 Task: Research Airbnb properties in Navahrudak, Belarus from 3rd December, 2023 to 17th December, 2023 for 3 adults, 1 child.3 bedrooms having 4 beds and 2 bathrooms. Property type can be house. Amenities needed are: washing machine. Booking option can be shelf check-in. Look for 4 properties as per requirement.
Action: Mouse moved to (347, 133)
Screenshot: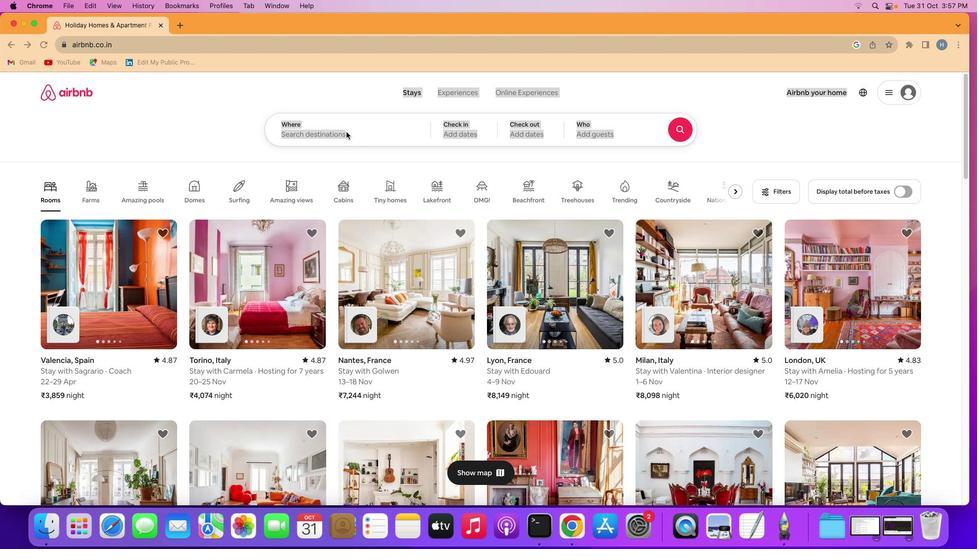 
Action: Mouse pressed left at (347, 133)
Screenshot: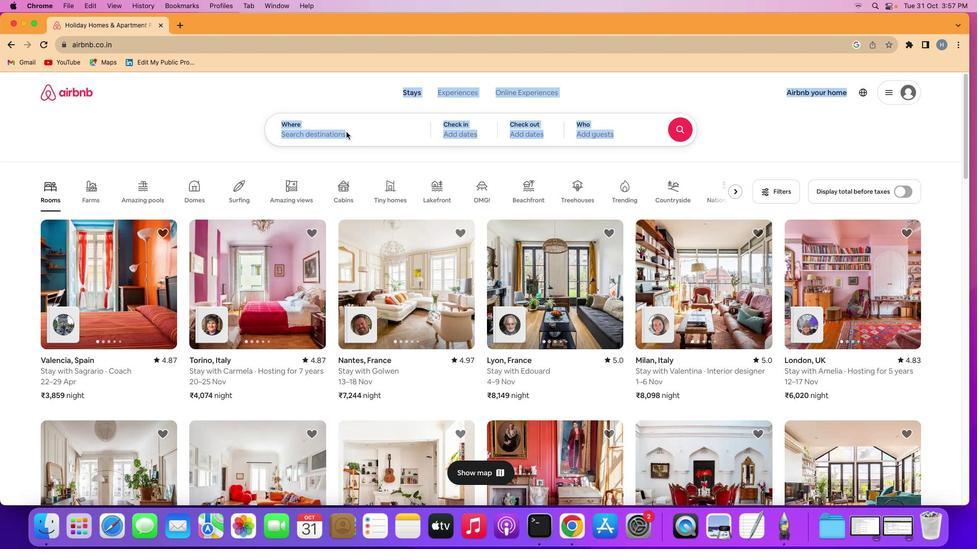 
Action: Mouse pressed left at (347, 133)
Screenshot: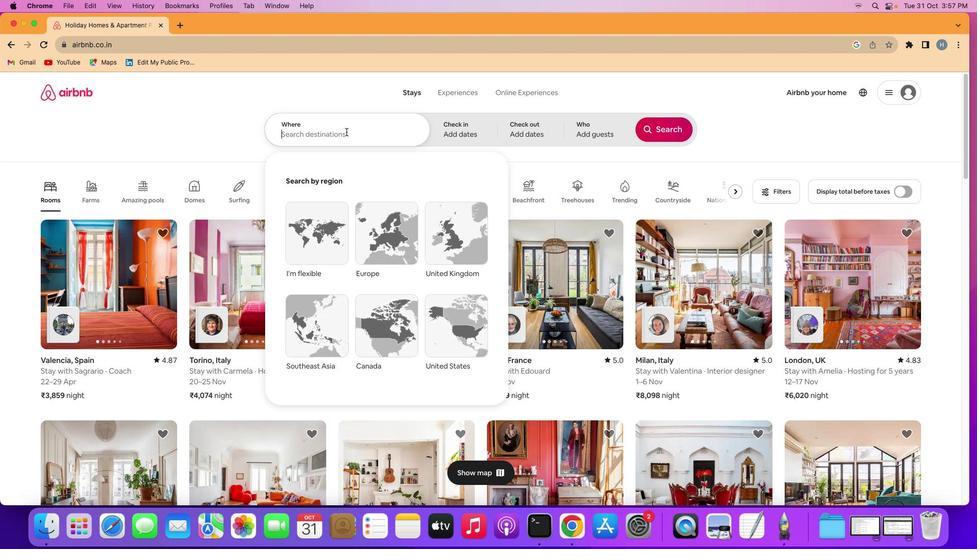 
Action: Key pressed Key.shift'N''a''v''a''h''r''u''d''a''k'','Key.spaceKey.shift'B''e''l''a''r''u''s'
Screenshot: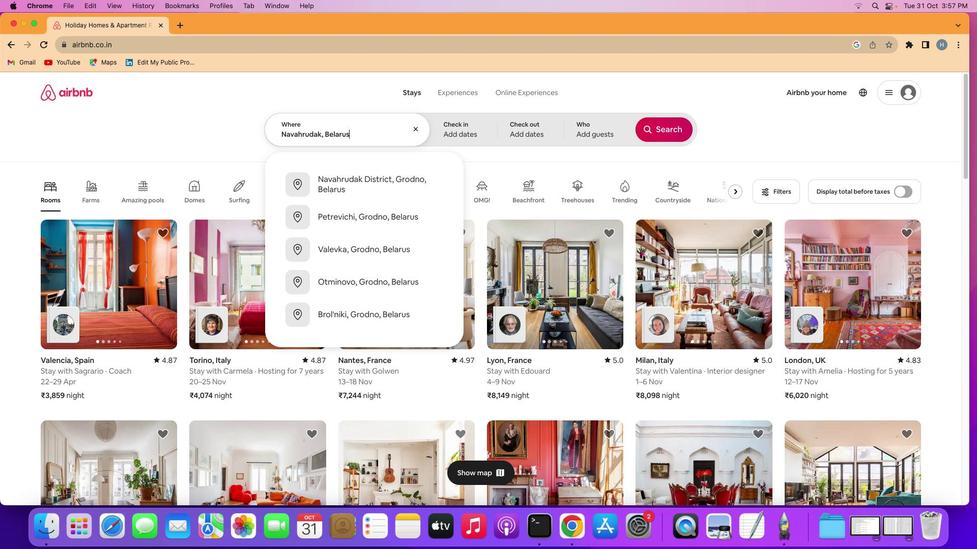 
Action: Mouse moved to (475, 123)
Screenshot: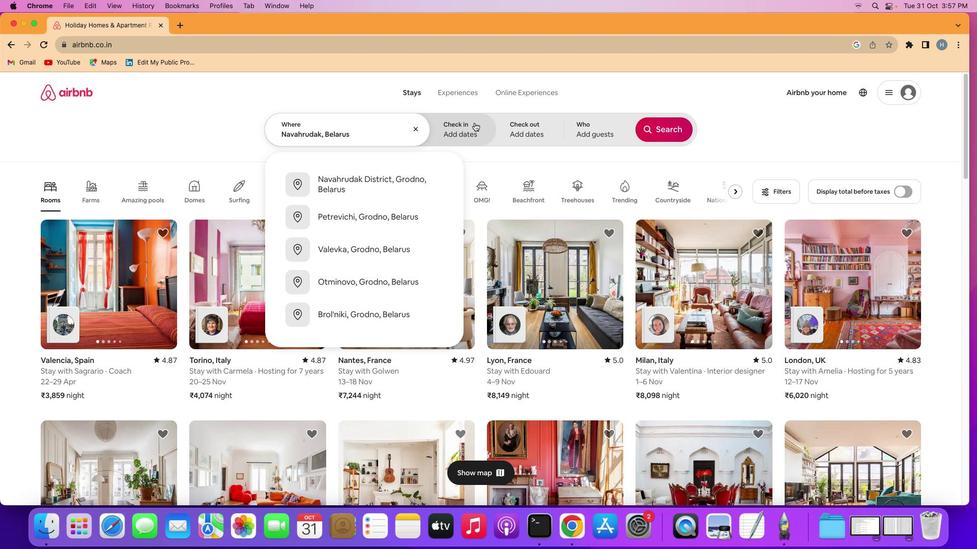
Action: Mouse pressed left at (475, 123)
Screenshot: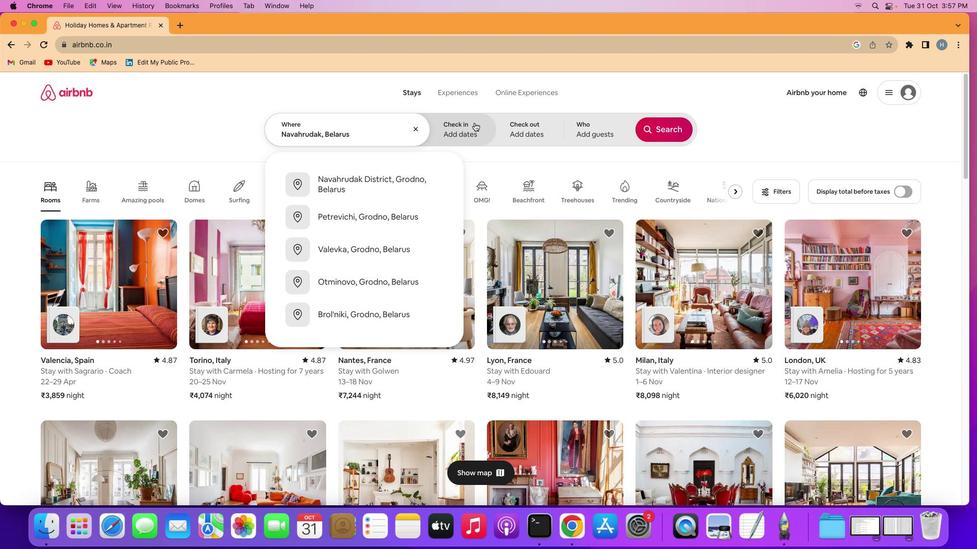 
Action: Mouse moved to (665, 210)
Screenshot: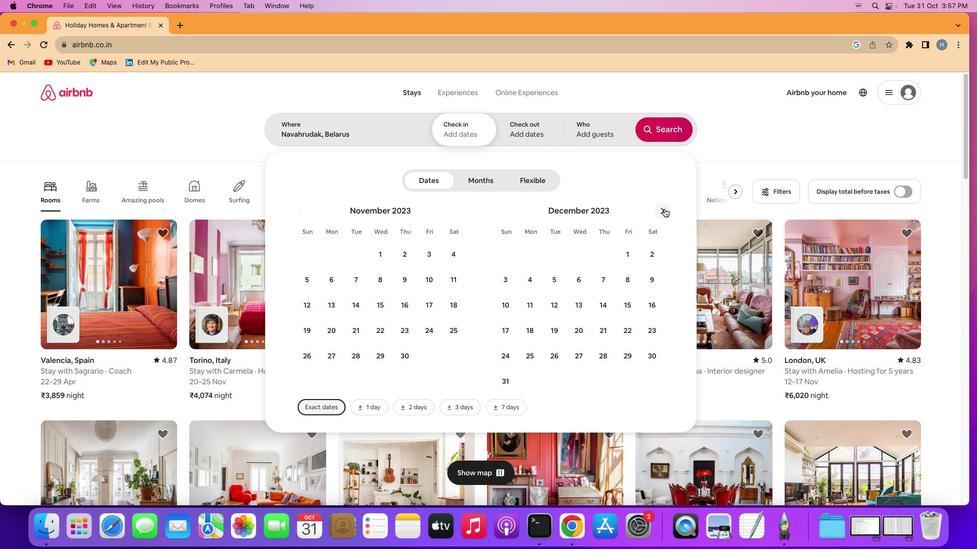 
Action: Mouse pressed left at (665, 210)
Screenshot: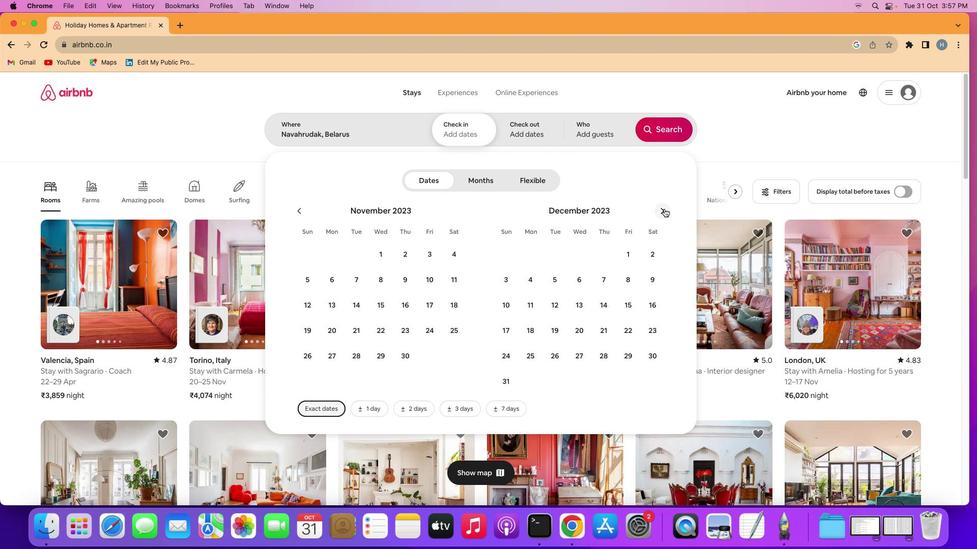 
Action: Mouse moved to (504, 283)
Screenshot: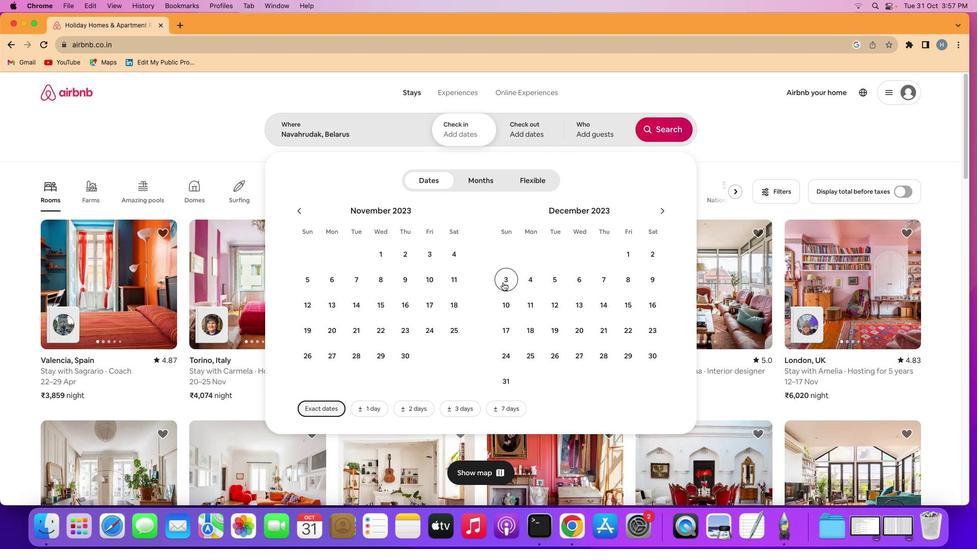 
Action: Mouse pressed left at (504, 283)
Screenshot: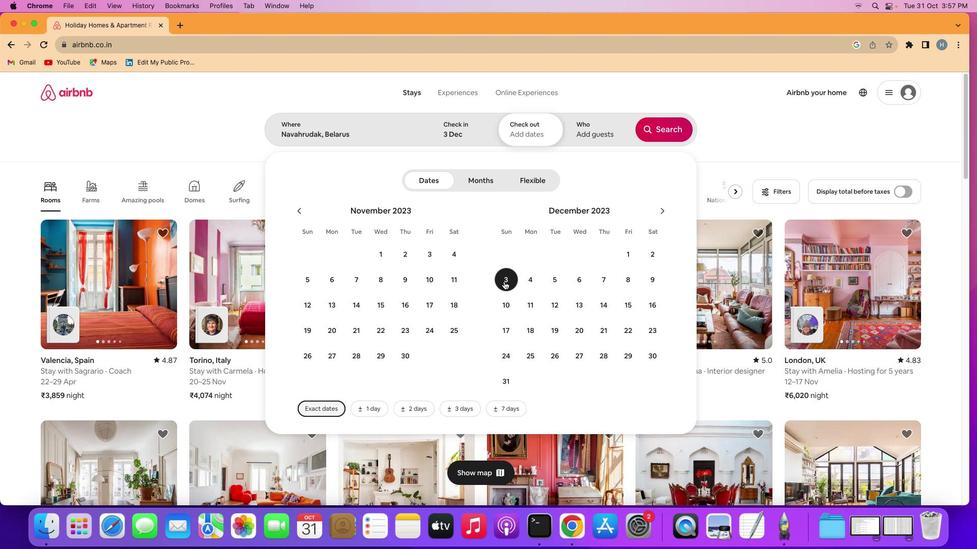 
Action: Mouse moved to (508, 328)
Screenshot: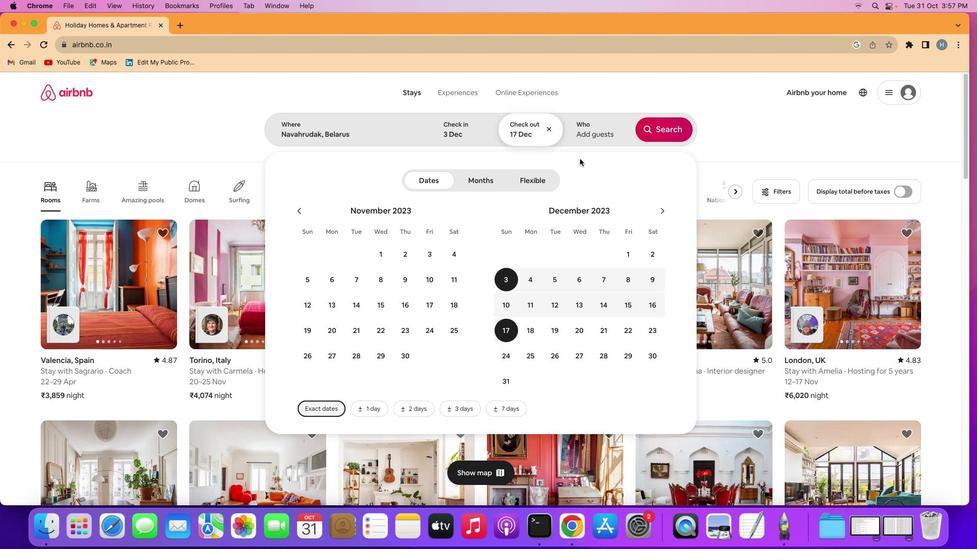 
Action: Mouse pressed left at (508, 328)
Screenshot: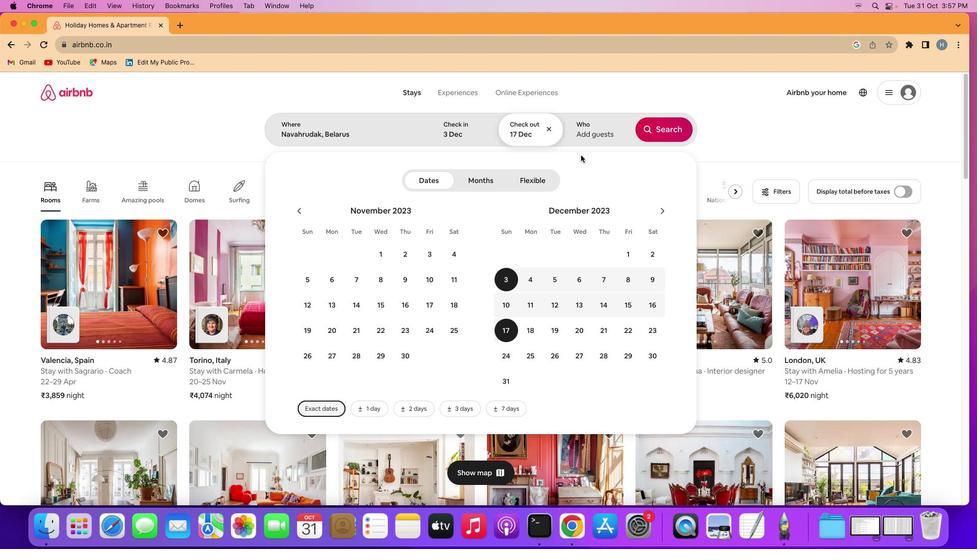 
Action: Mouse moved to (594, 131)
Screenshot: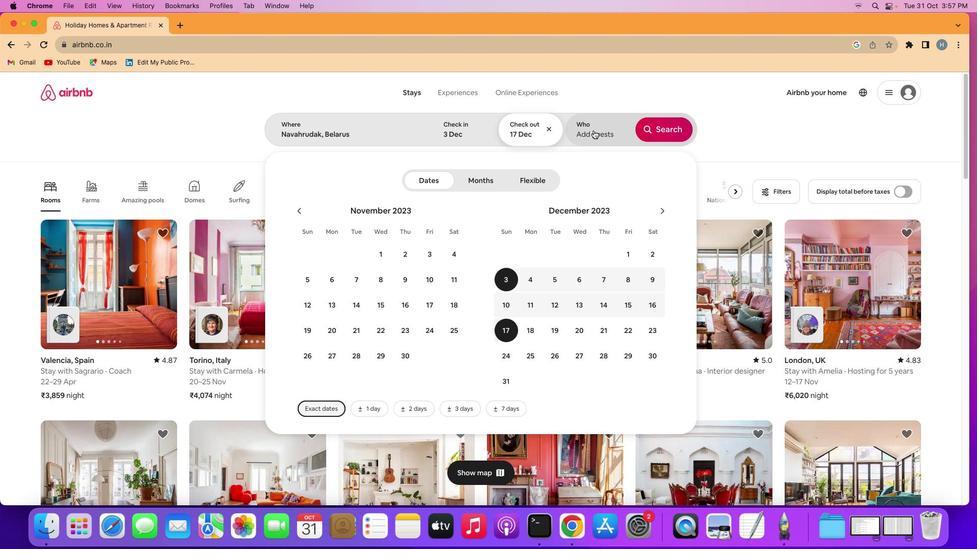 
Action: Mouse pressed left at (594, 131)
Screenshot: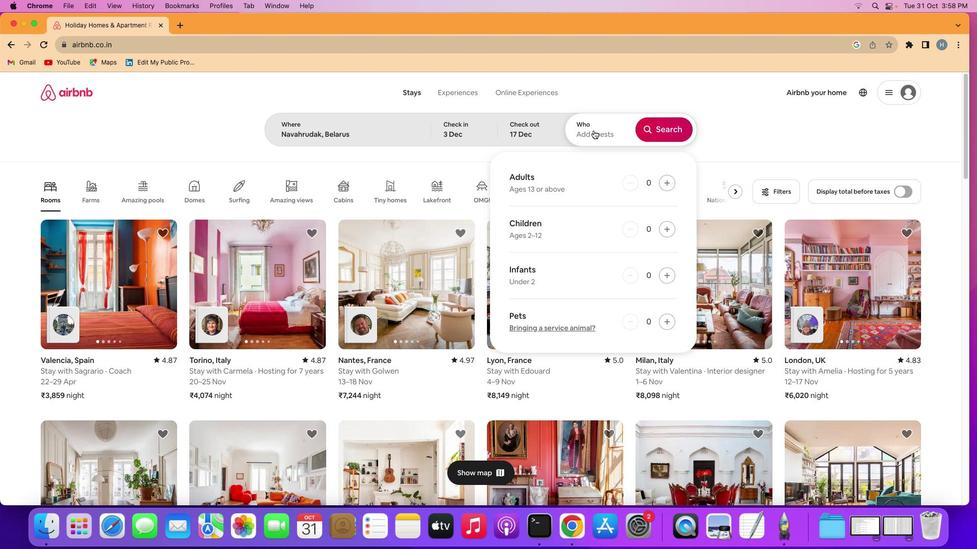 
Action: Mouse moved to (672, 187)
Screenshot: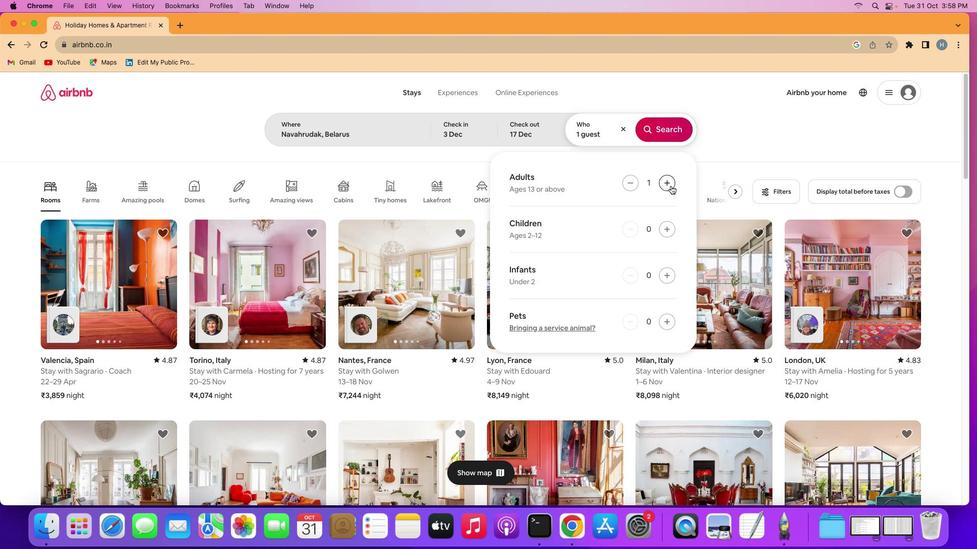 
Action: Mouse pressed left at (672, 187)
Screenshot: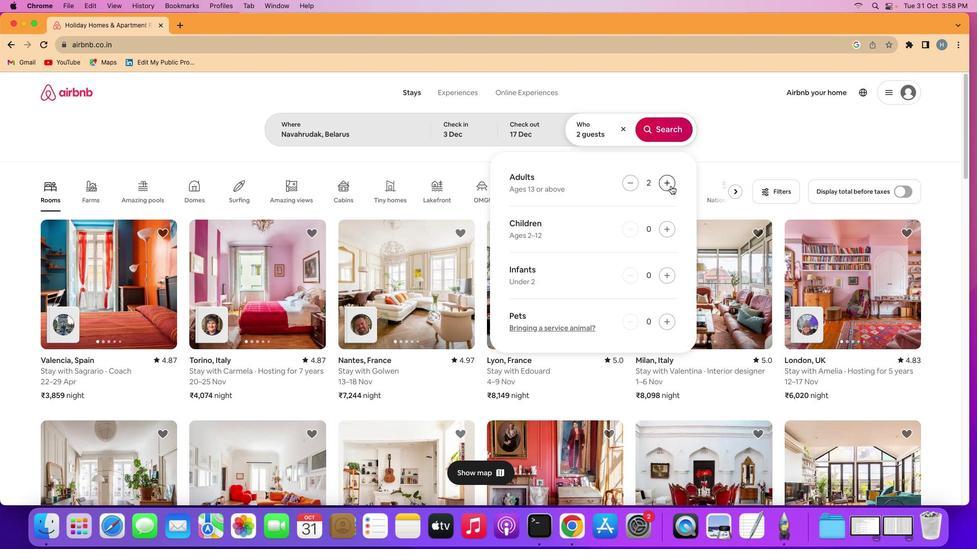 
Action: Mouse pressed left at (672, 187)
Screenshot: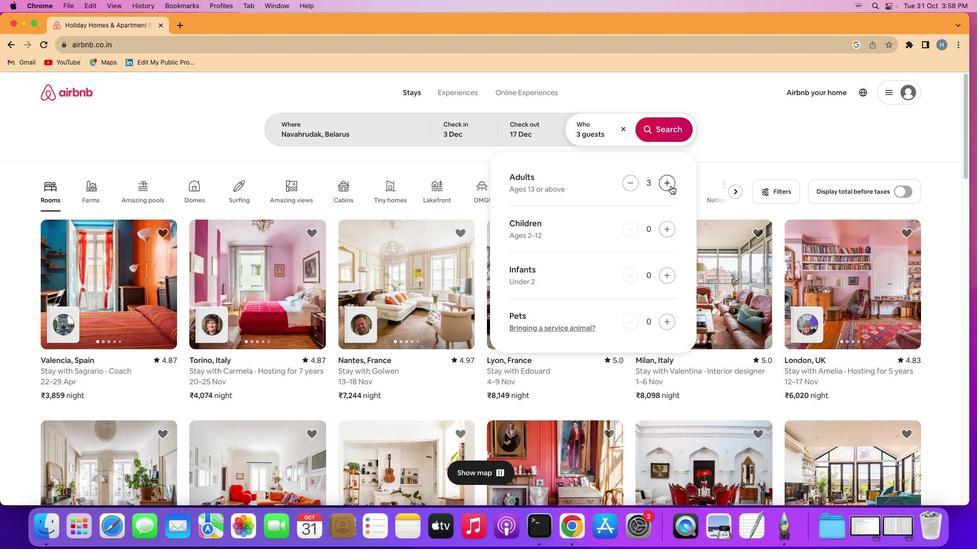 
Action: Mouse pressed left at (672, 187)
Screenshot: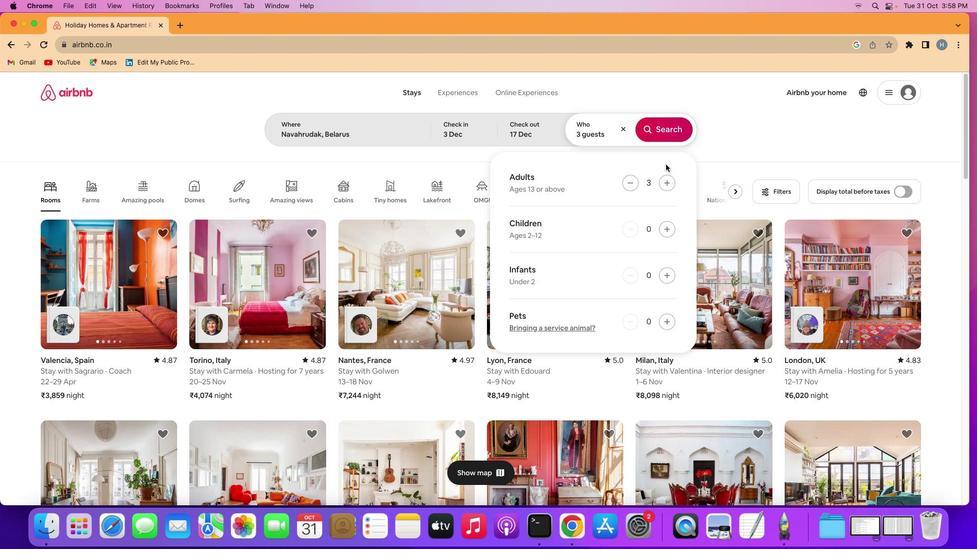 
Action: Mouse moved to (670, 219)
Screenshot: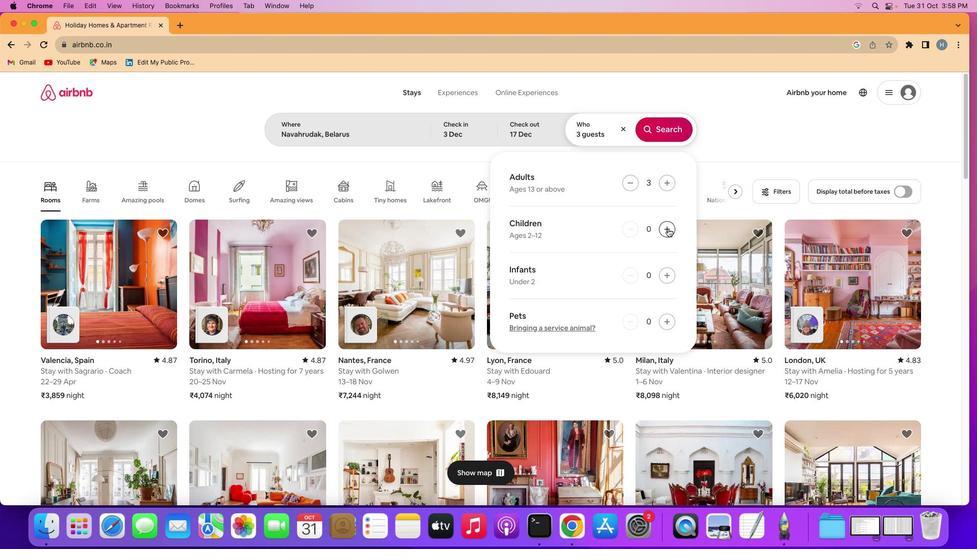 
Action: Mouse pressed left at (670, 219)
Screenshot: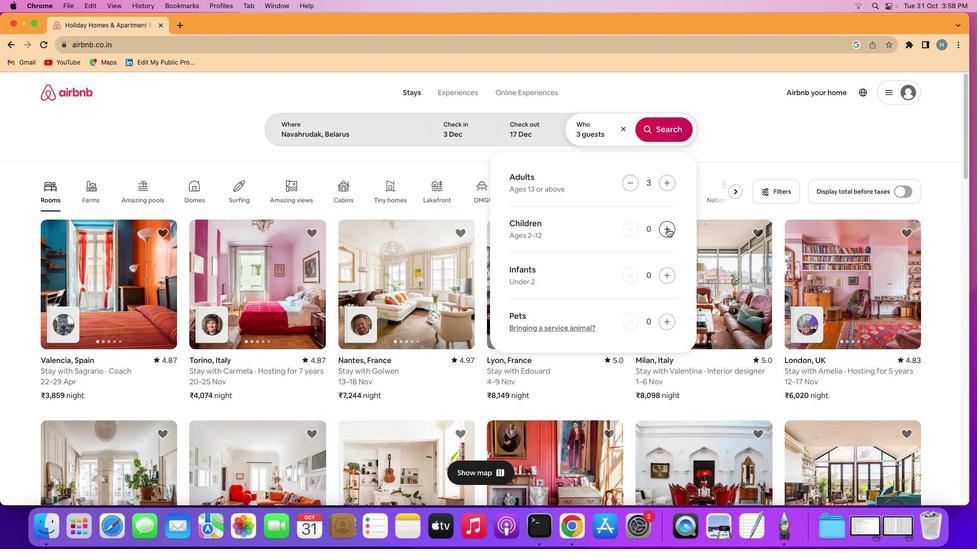 
Action: Mouse moved to (668, 229)
Screenshot: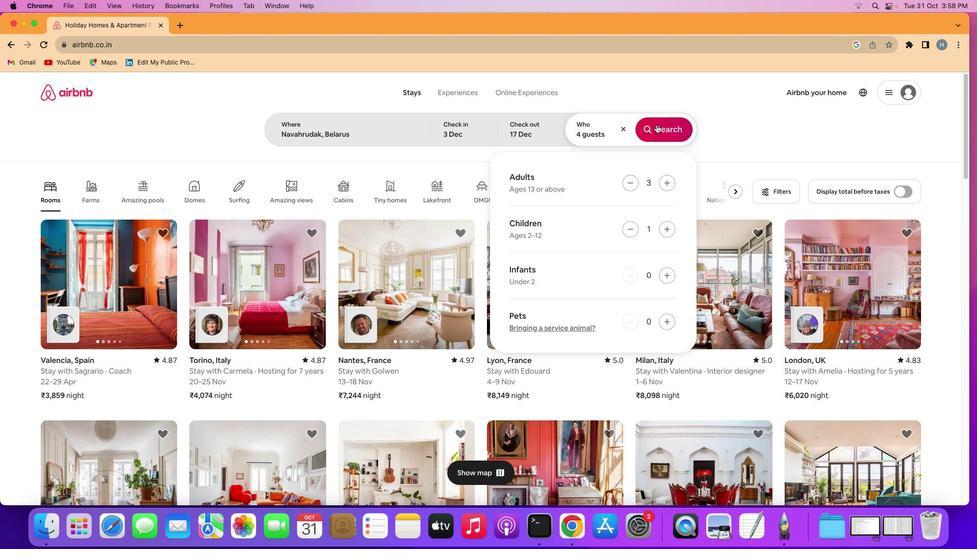 
Action: Mouse pressed left at (668, 229)
Screenshot: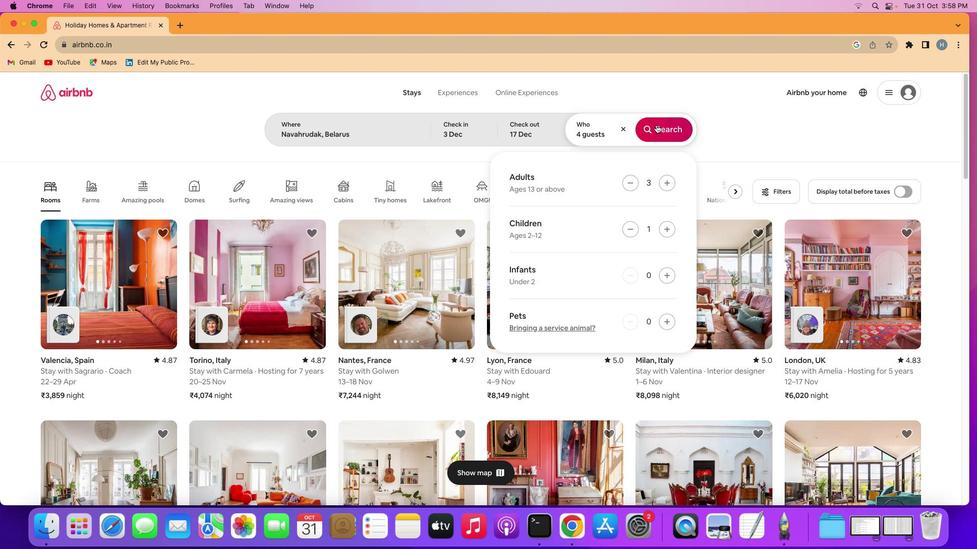 
Action: Mouse moved to (663, 132)
Screenshot: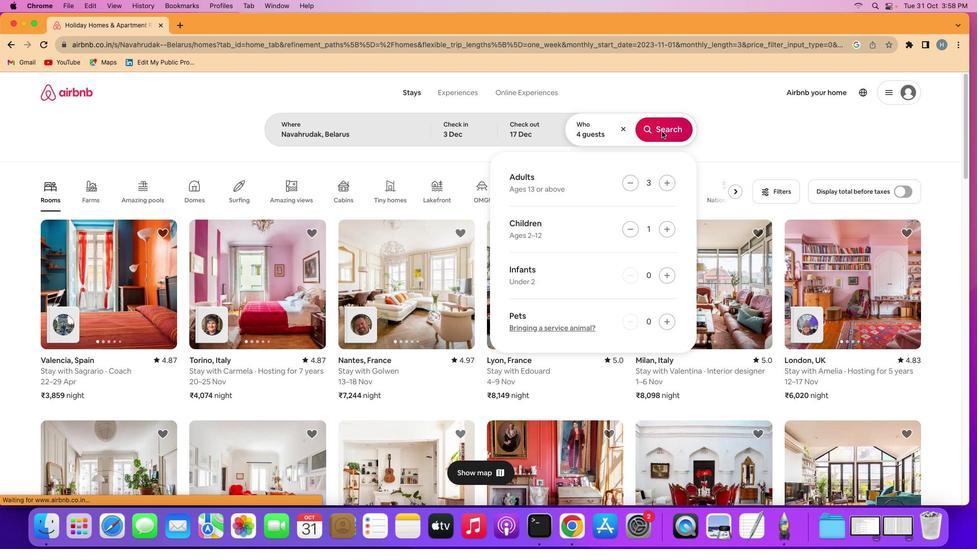 
Action: Mouse pressed left at (663, 132)
Screenshot: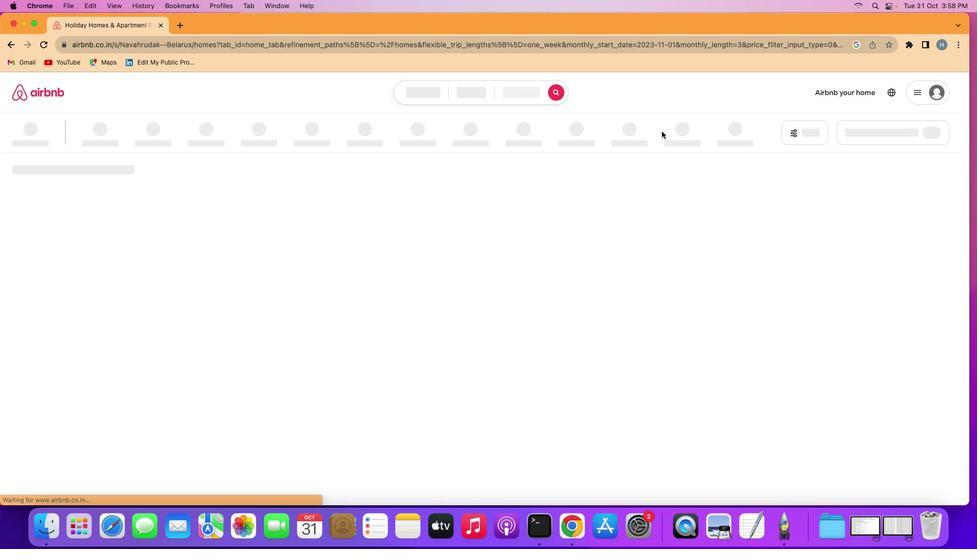 
Action: Mouse moved to (801, 133)
Screenshot: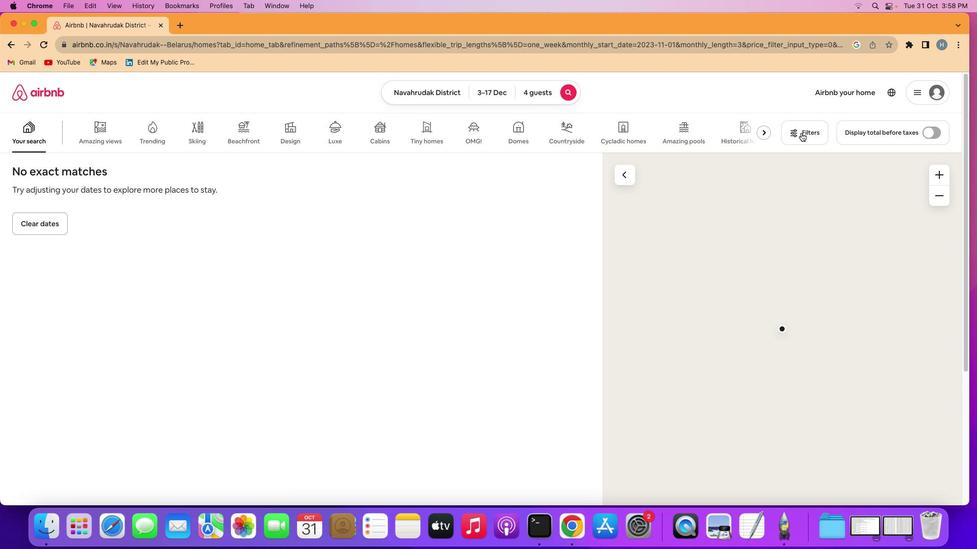 
Action: Mouse pressed left at (801, 133)
Screenshot: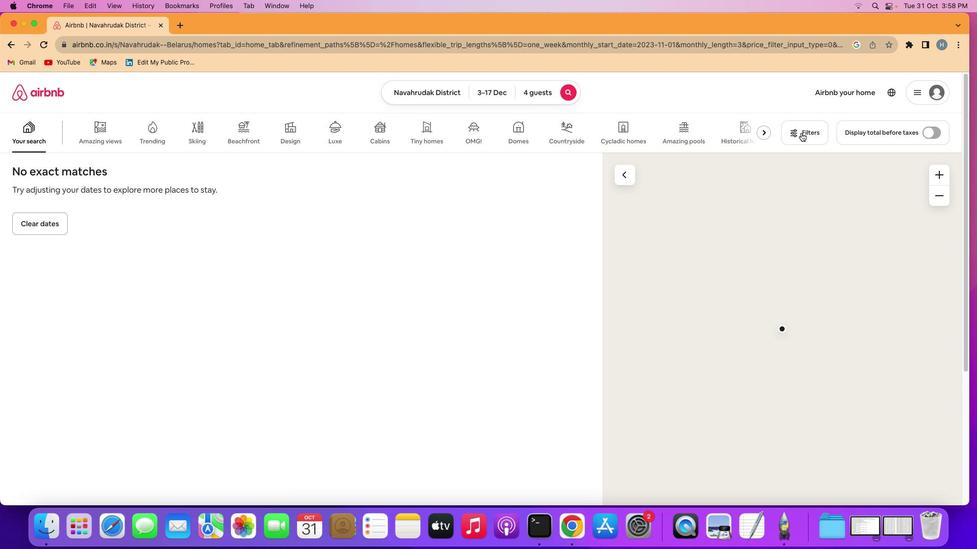 
Action: Mouse moved to (501, 265)
Screenshot: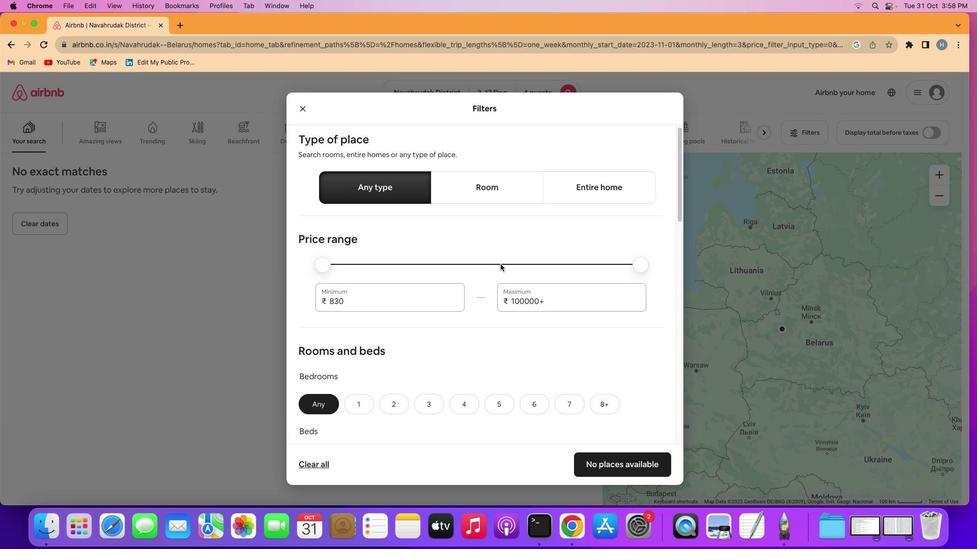 
Action: Mouse scrolled (501, 265) with delta (1, 0)
Screenshot: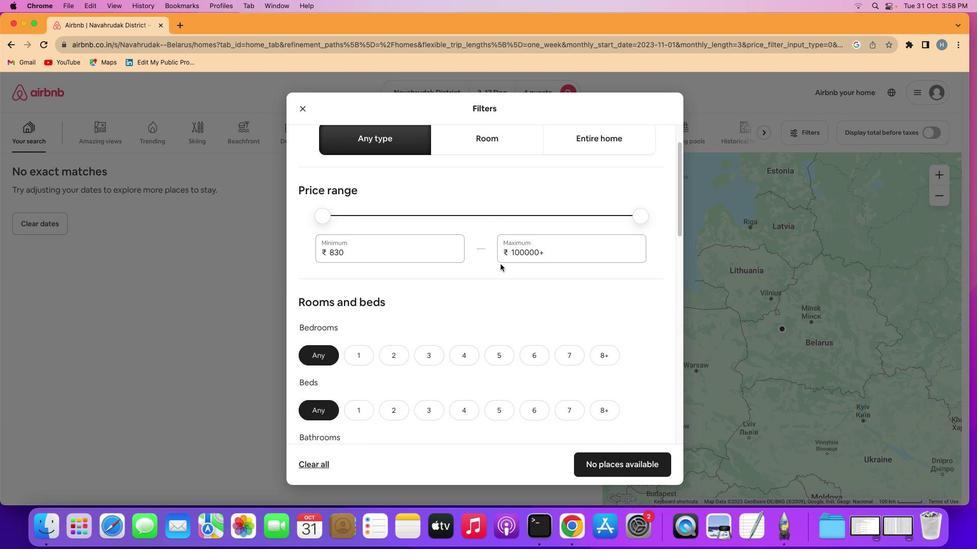 
Action: Mouse scrolled (501, 265) with delta (1, 0)
Screenshot: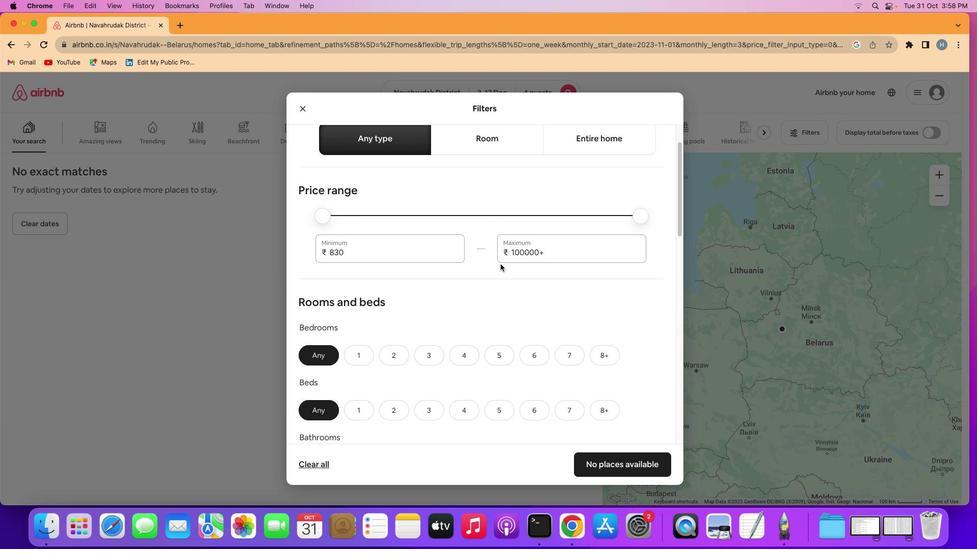 
Action: Mouse scrolled (501, 265) with delta (1, 0)
Screenshot: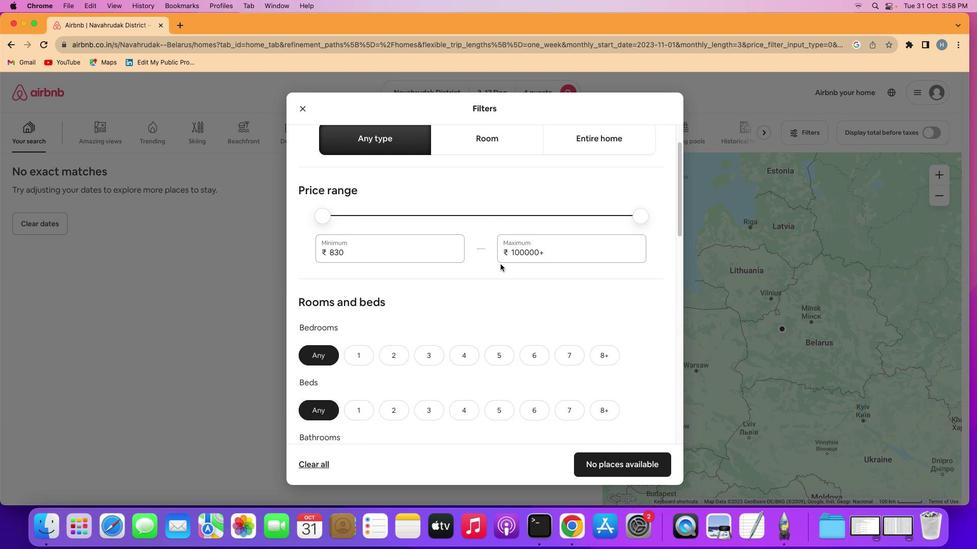 
Action: Mouse scrolled (501, 265) with delta (1, 0)
Screenshot: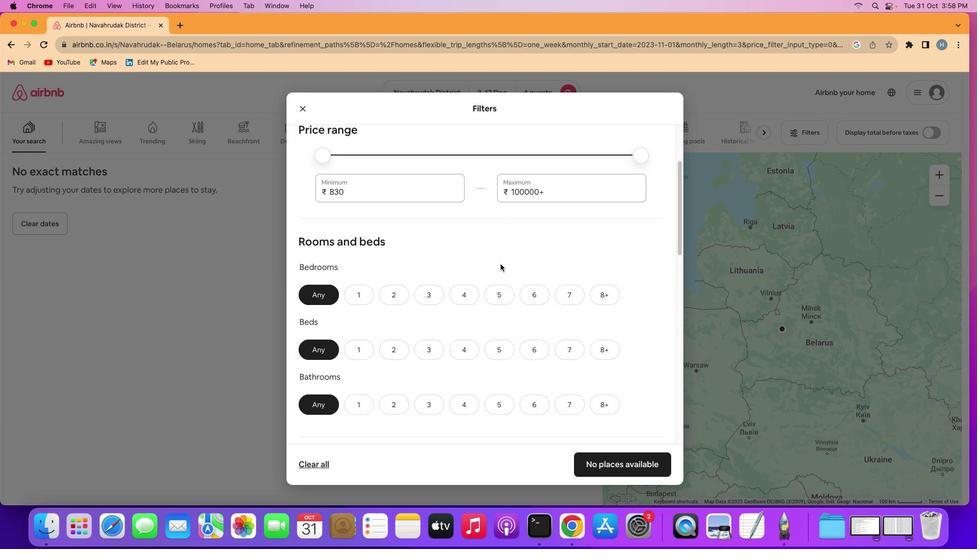 
Action: Mouse scrolled (501, 265) with delta (1, 0)
Screenshot: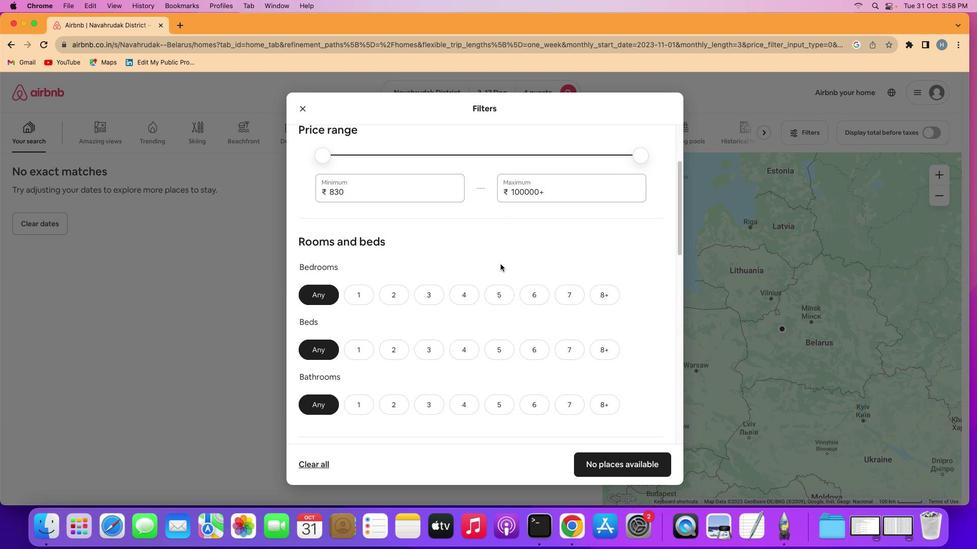 
Action: Mouse scrolled (501, 265) with delta (1, 0)
Screenshot: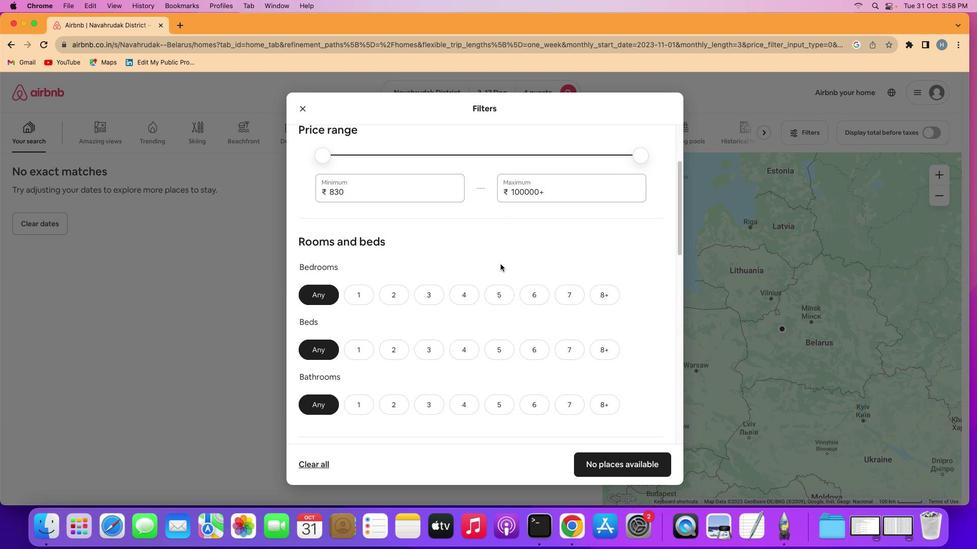 
Action: Mouse scrolled (501, 265) with delta (1, 0)
Screenshot: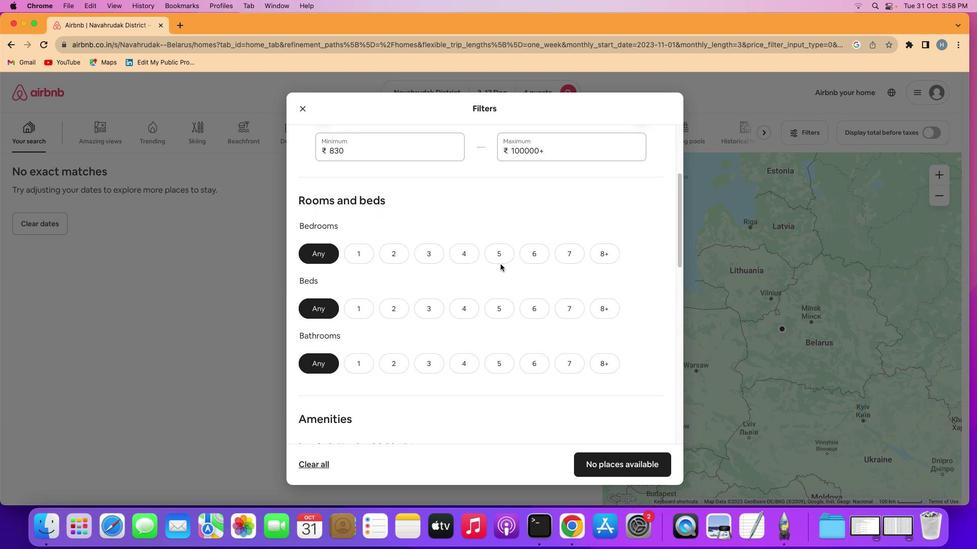 
Action: Mouse scrolled (501, 265) with delta (1, 0)
Screenshot: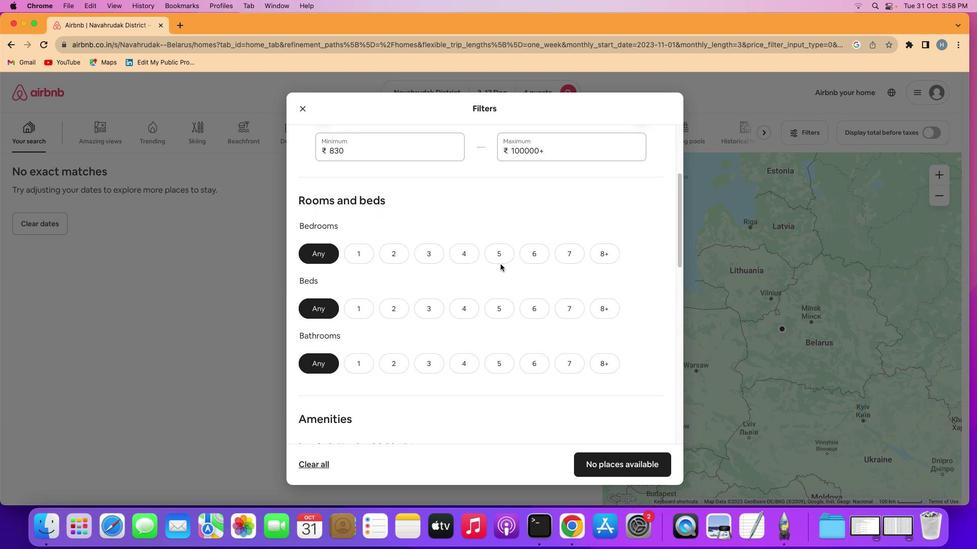
Action: Mouse scrolled (501, 265) with delta (1, 0)
Screenshot: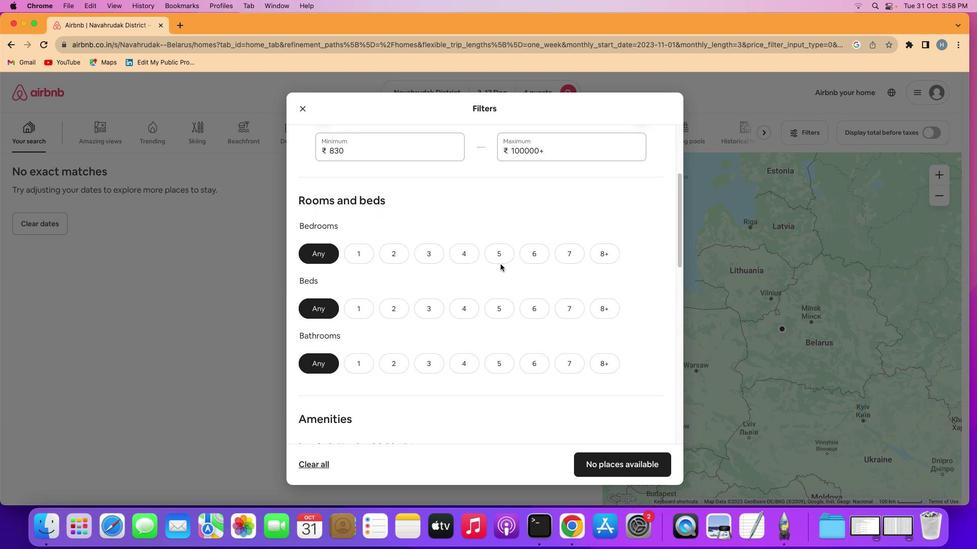 
Action: Mouse scrolled (501, 265) with delta (1, 0)
Screenshot: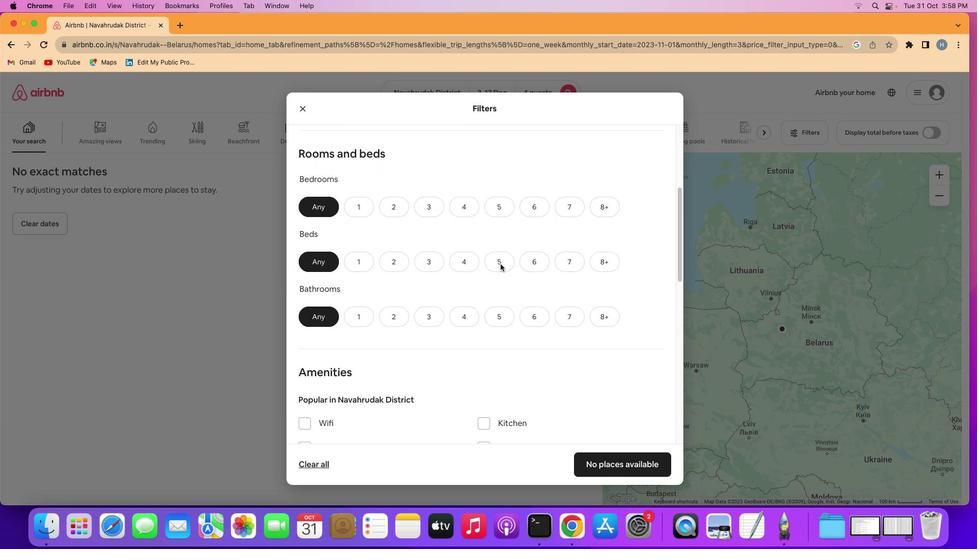 
Action: Mouse scrolled (501, 265) with delta (1, 0)
Screenshot: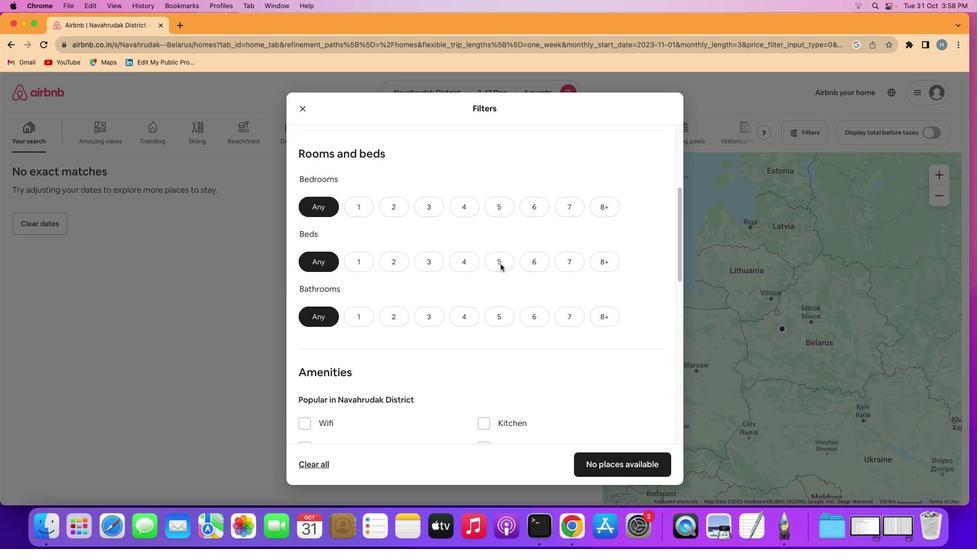 
Action: Mouse scrolled (501, 265) with delta (1, 0)
Screenshot: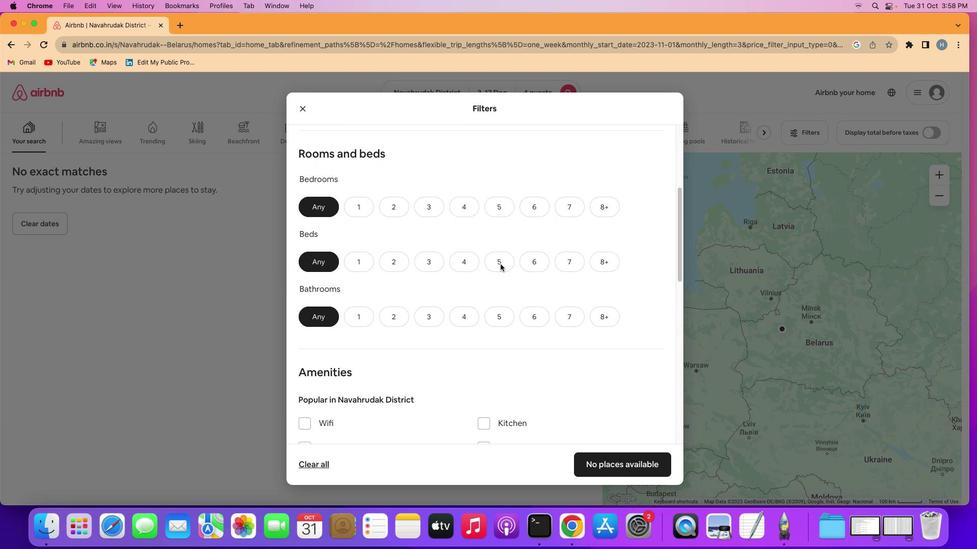
Action: Mouse scrolled (501, 265) with delta (1, 0)
Screenshot: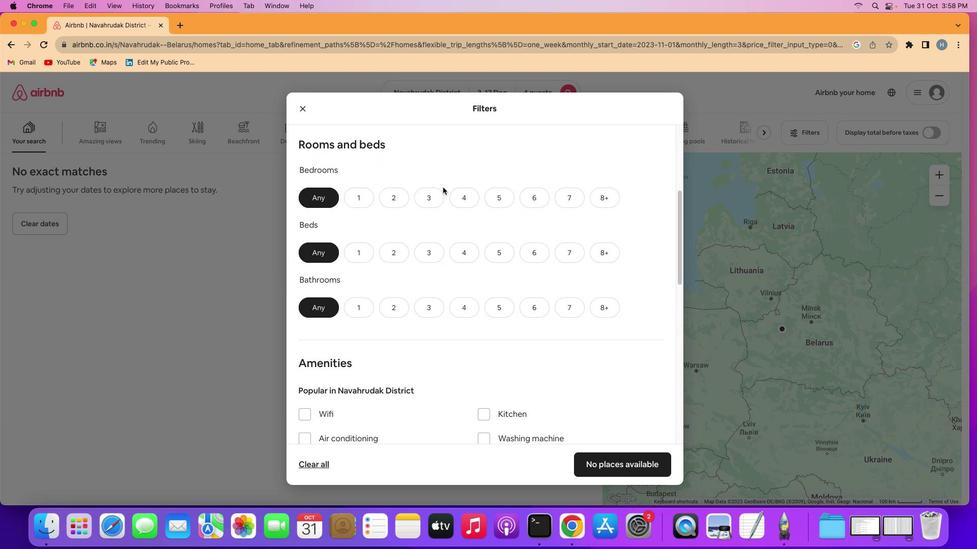 
Action: Mouse scrolled (501, 265) with delta (1, 0)
Screenshot: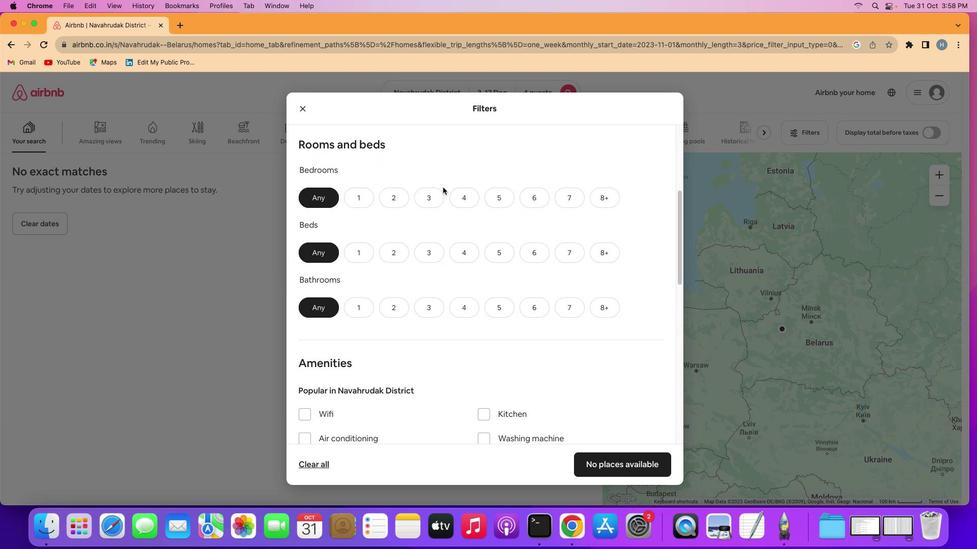 
Action: Mouse moved to (435, 202)
Screenshot: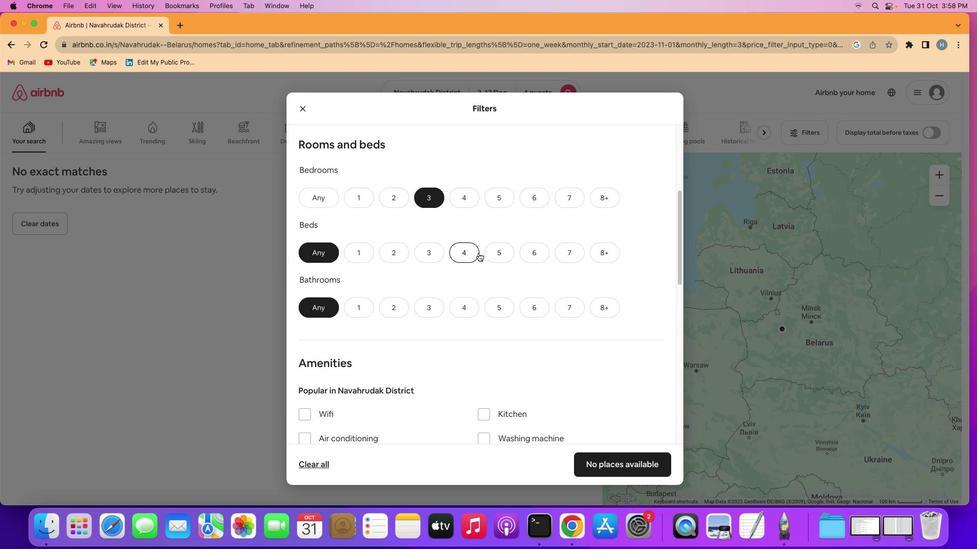 
Action: Mouse pressed left at (435, 202)
Screenshot: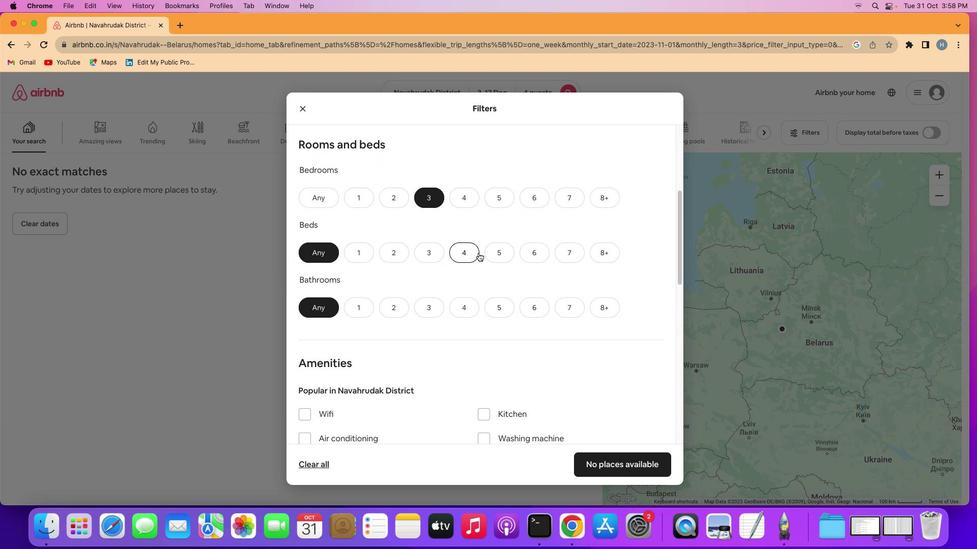 
Action: Mouse moved to (476, 254)
Screenshot: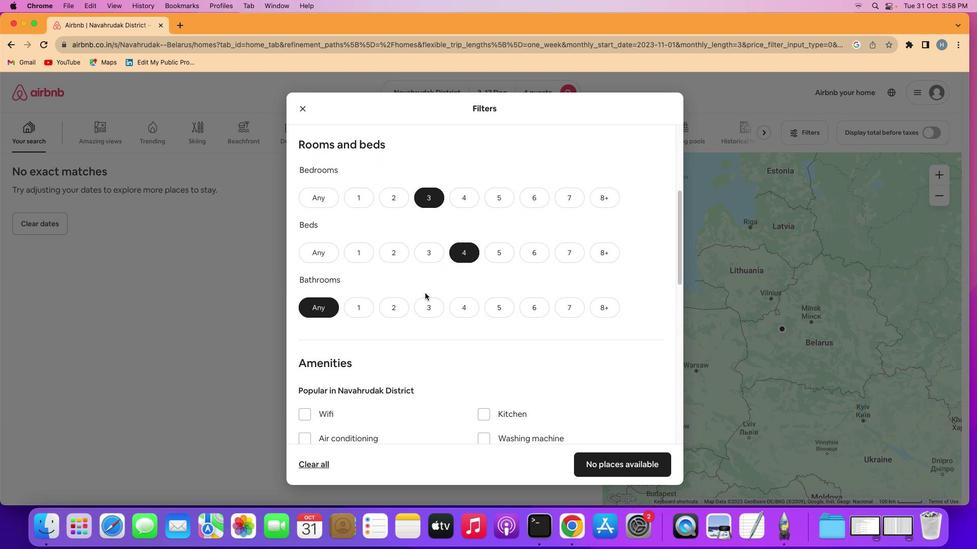 
Action: Mouse pressed left at (476, 254)
Screenshot: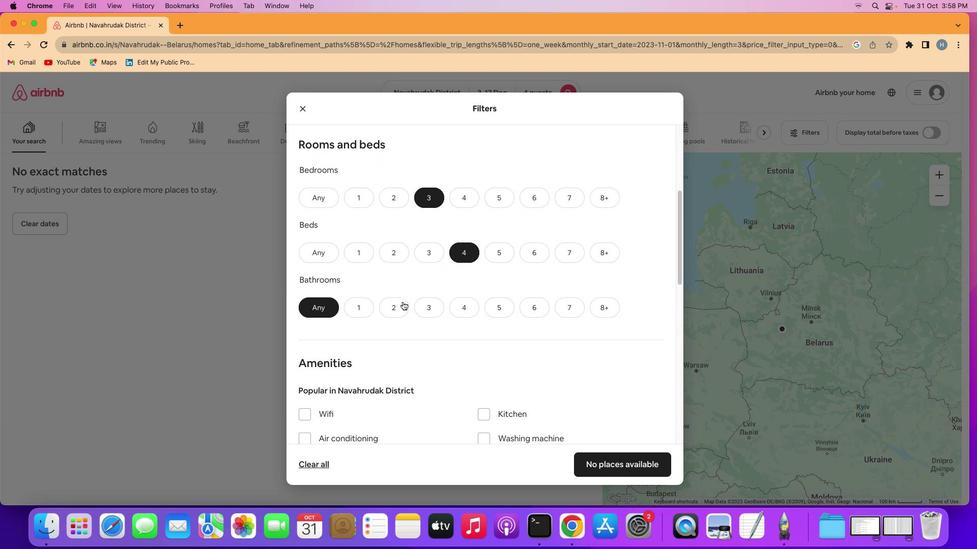 
Action: Mouse moved to (399, 305)
Screenshot: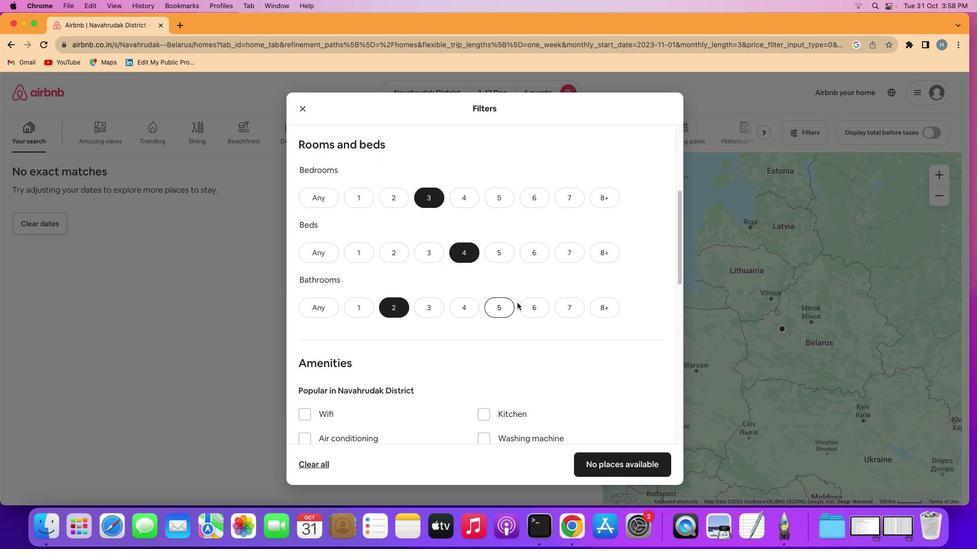 
Action: Mouse pressed left at (399, 305)
Screenshot: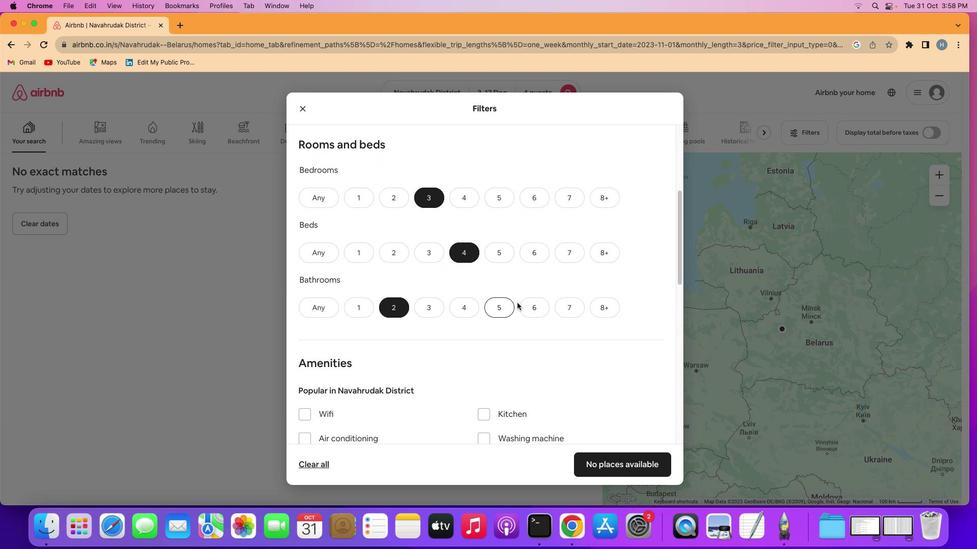 
Action: Mouse moved to (518, 303)
Screenshot: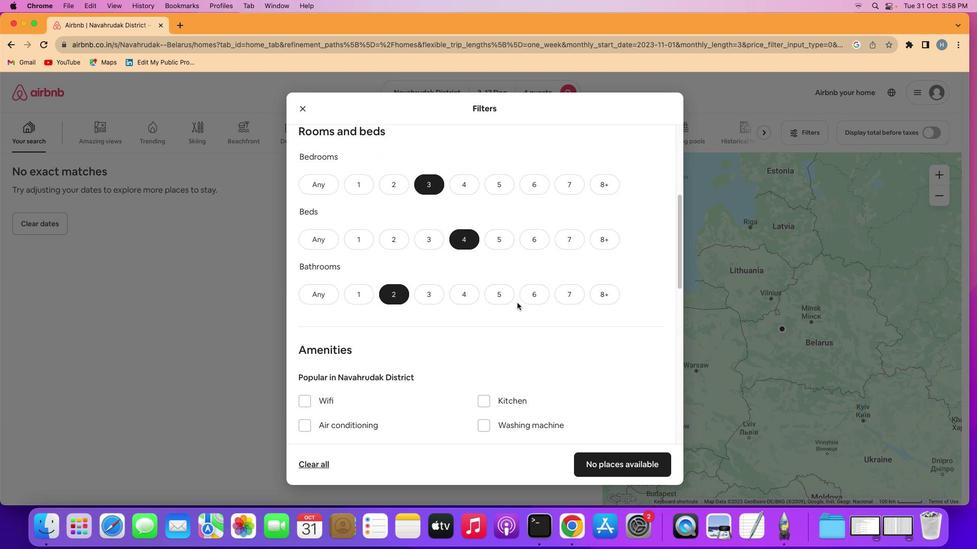 
Action: Mouse scrolled (518, 303) with delta (1, 0)
Screenshot: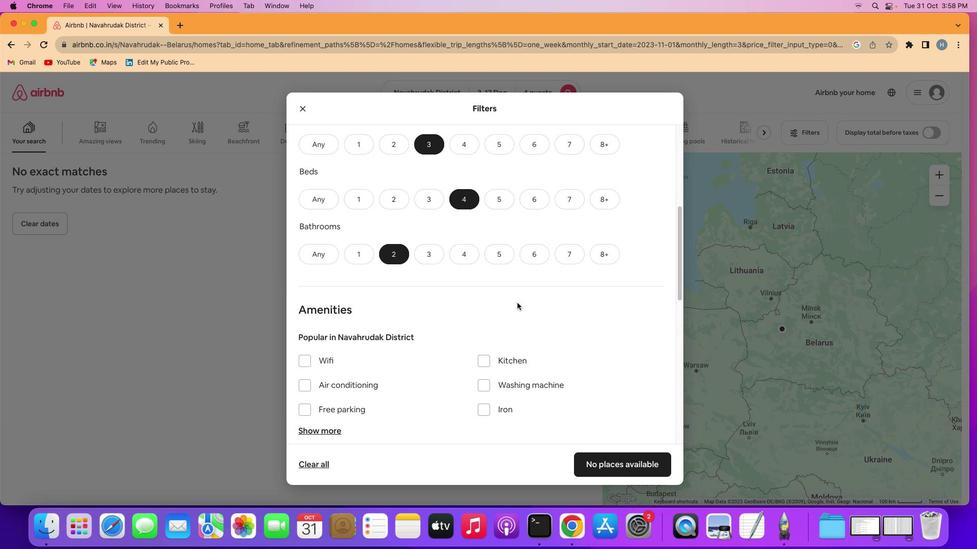 
Action: Mouse scrolled (518, 303) with delta (1, 0)
Screenshot: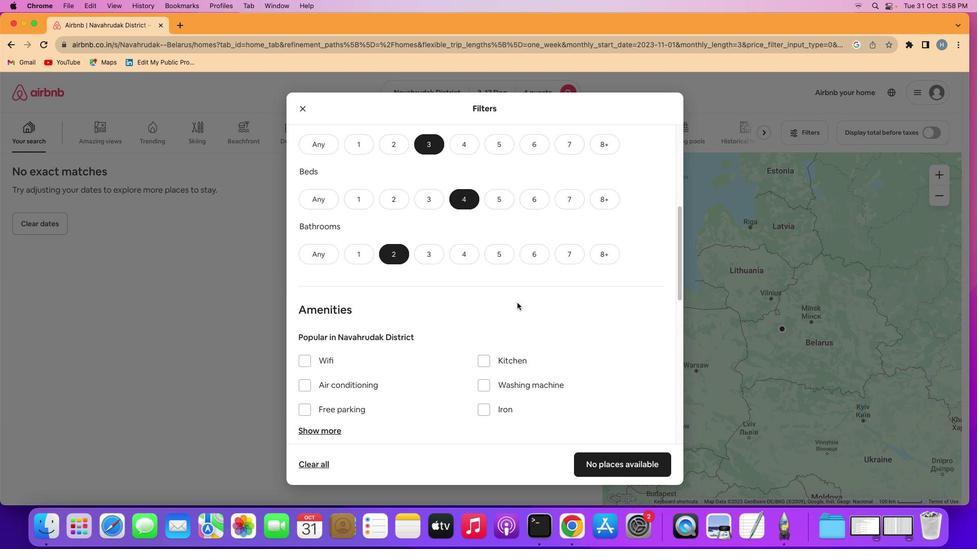 
Action: Mouse scrolled (518, 303) with delta (1, 0)
Screenshot: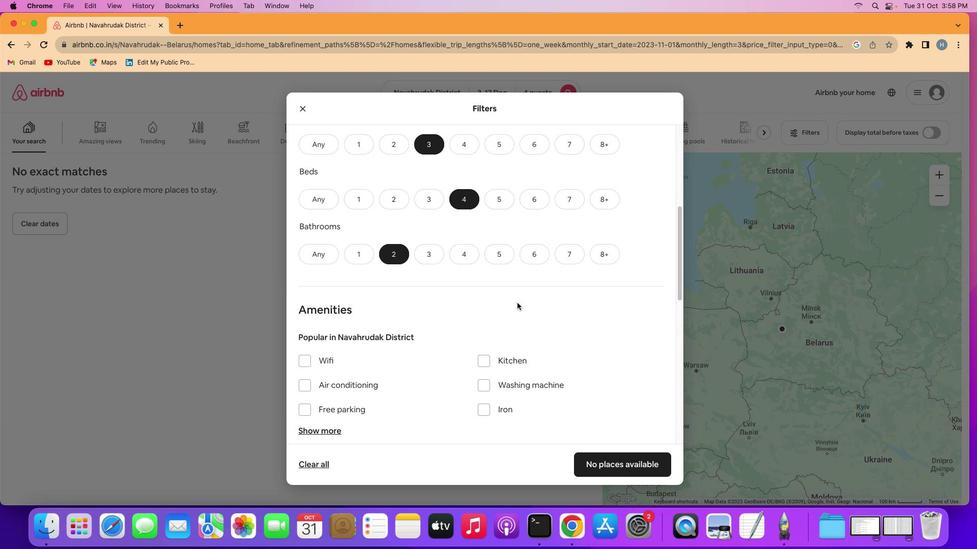 
Action: Mouse scrolled (518, 303) with delta (1, 0)
Screenshot: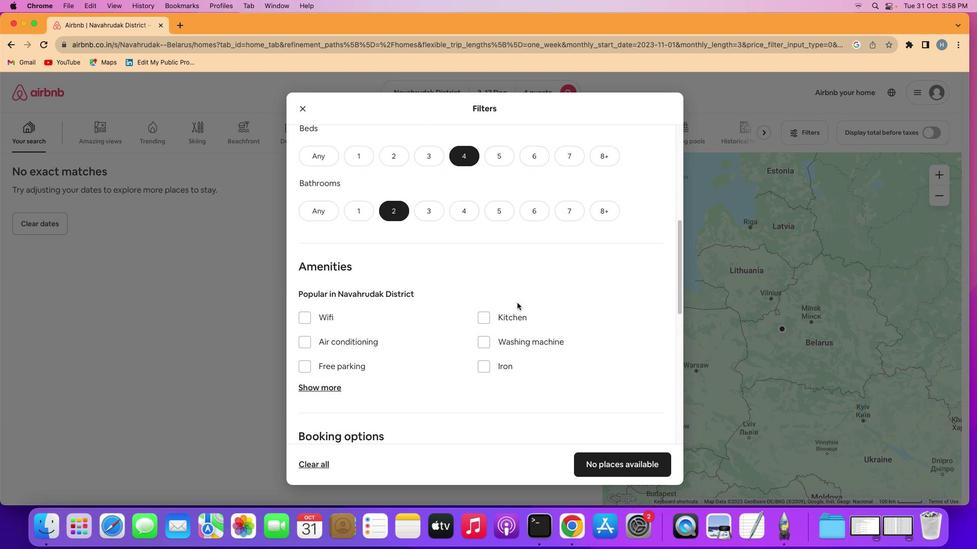 
Action: Mouse scrolled (518, 303) with delta (1, 0)
Screenshot: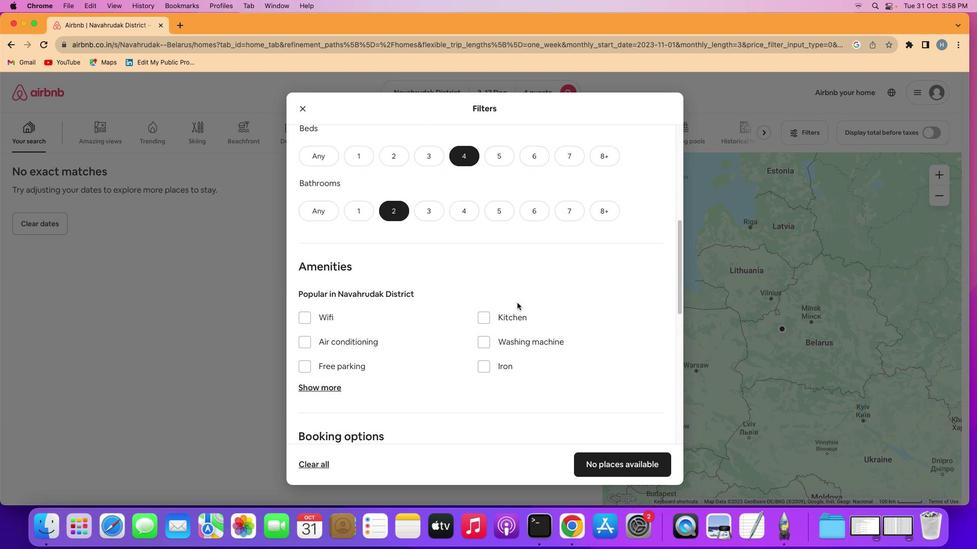 
Action: Mouse scrolled (518, 303) with delta (1, 0)
Screenshot: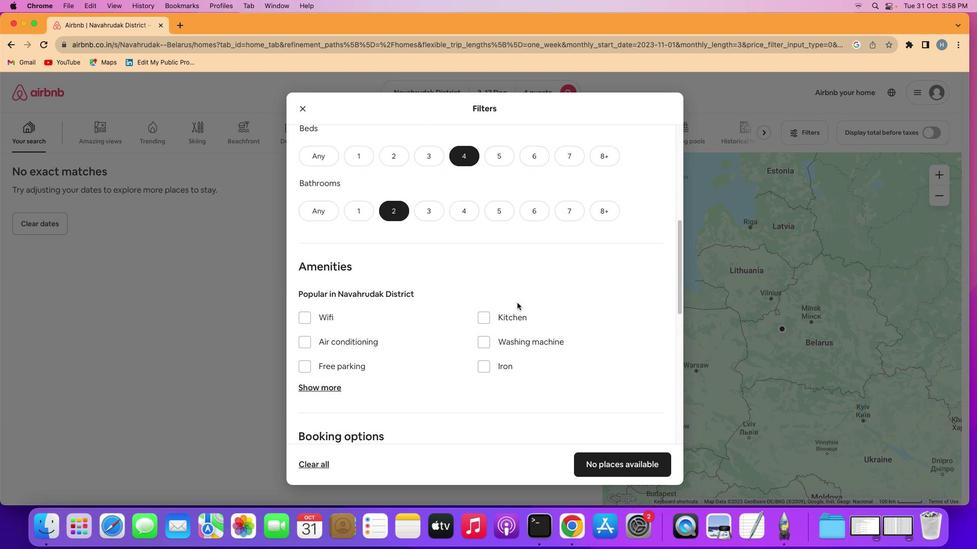 
Action: Mouse scrolled (518, 303) with delta (1, 0)
Screenshot: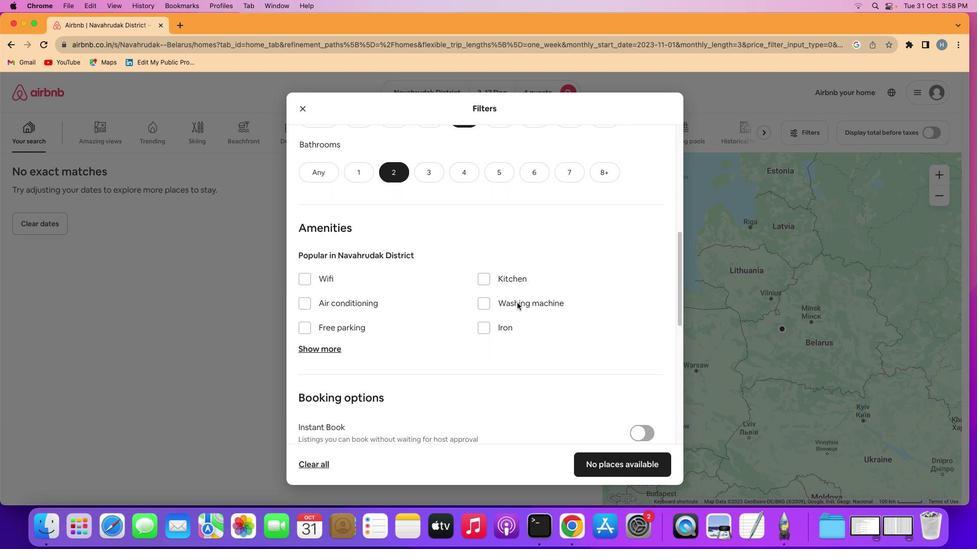 
Action: Mouse scrolled (518, 303) with delta (1, 0)
Screenshot: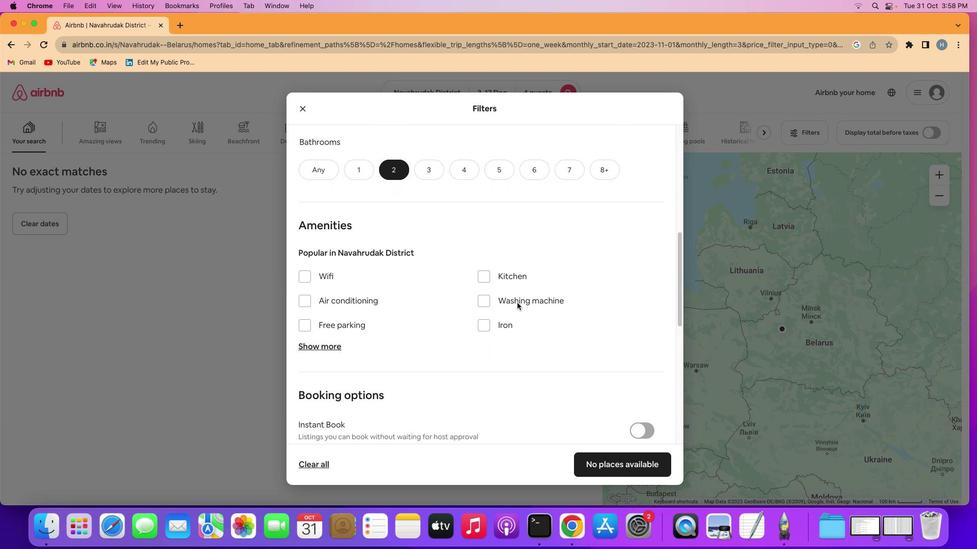
Action: Mouse scrolled (518, 303) with delta (1, 0)
Screenshot: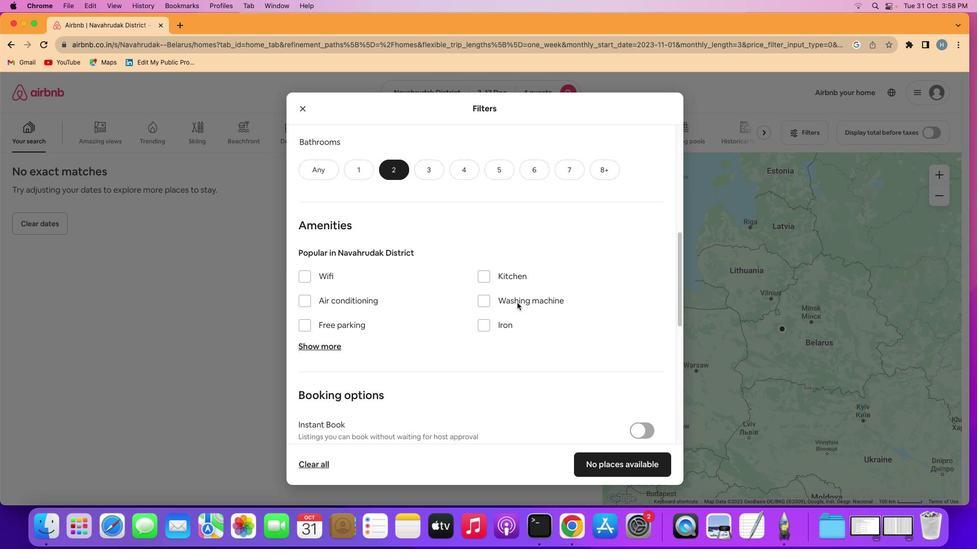 
Action: Mouse scrolled (518, 303) with delta (1, 0)
Screenshot: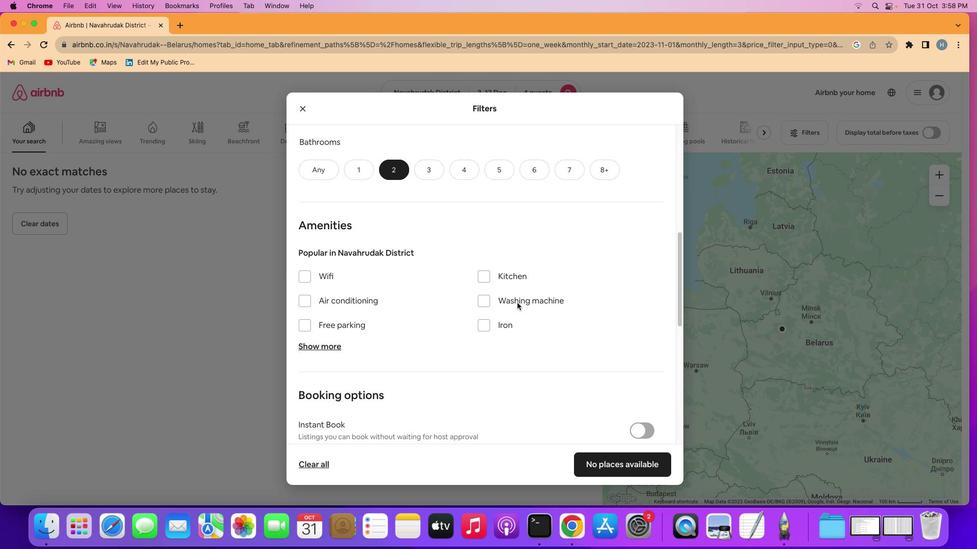 
Action: Mouse scrolled (518, 303) with delta (1, 0)
Screenshot: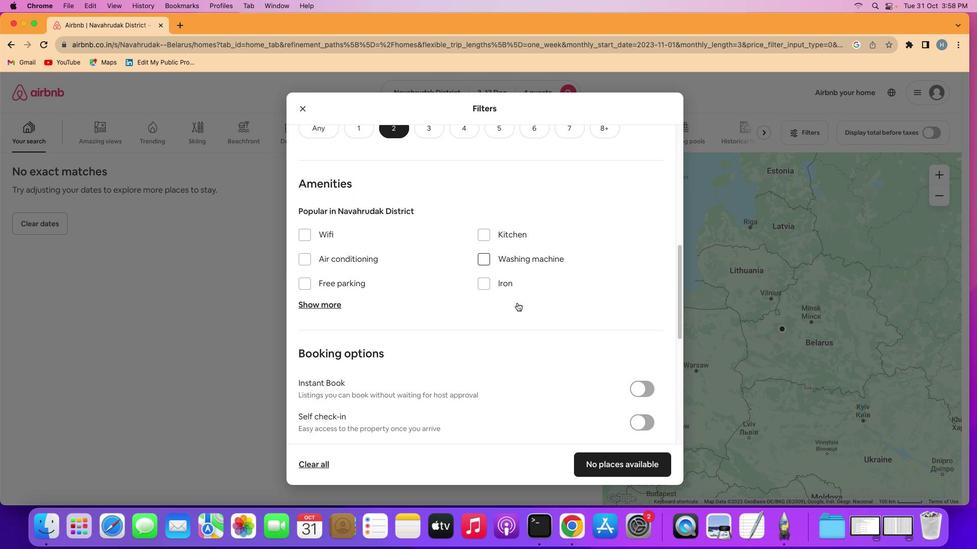 
Action: Mouse scrolled (518, 303) with delta (1, 0)
Screenshot: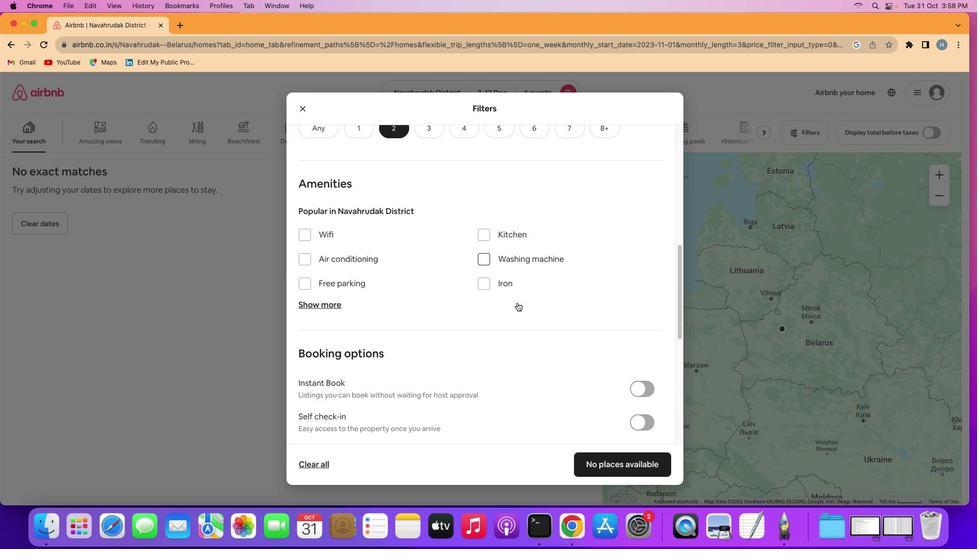 
Action: Mouse scrolled (518, 303) with delta (1, 0)
Screenshot: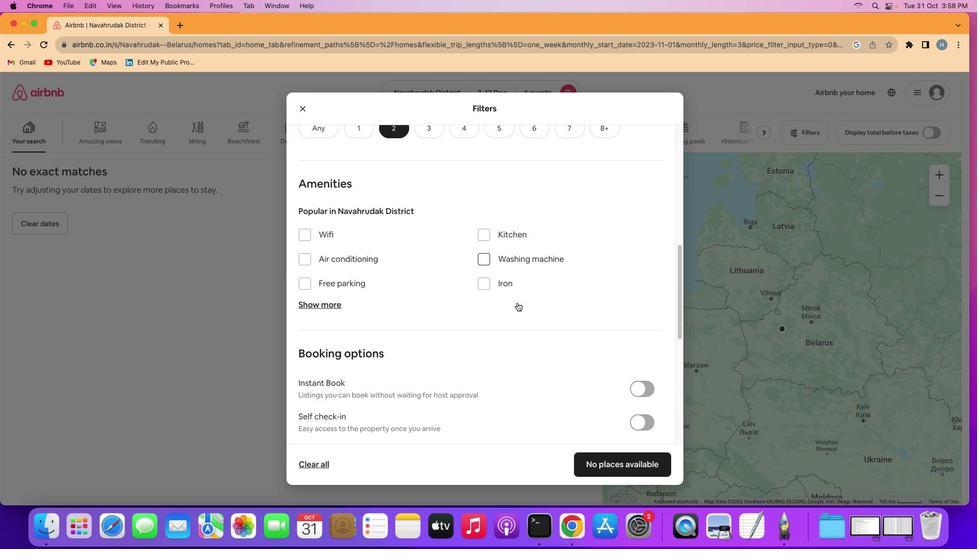 
Action: Mouse moved to (516, 301)
Screenshot: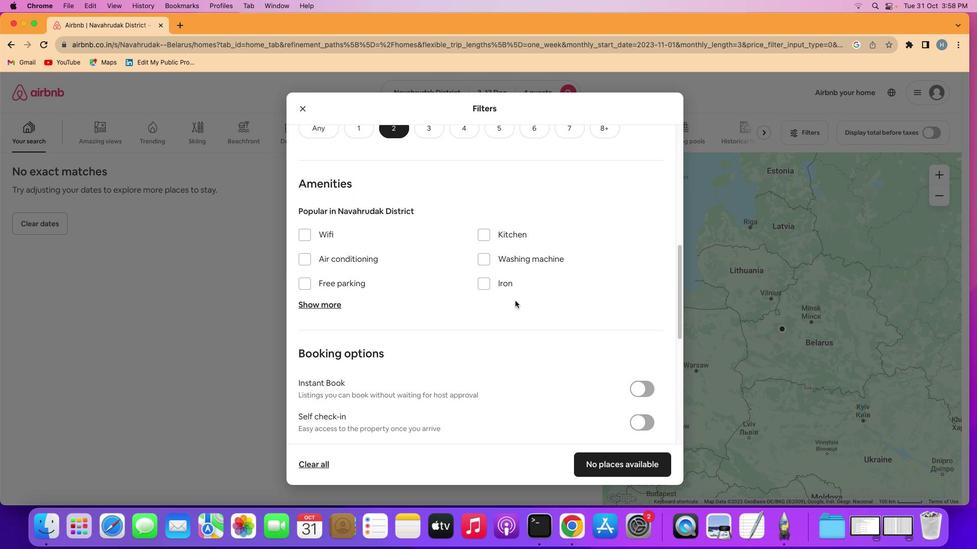 
Action: Mouse scrolled (516, 301) with delta (1, 0)
Screenshot: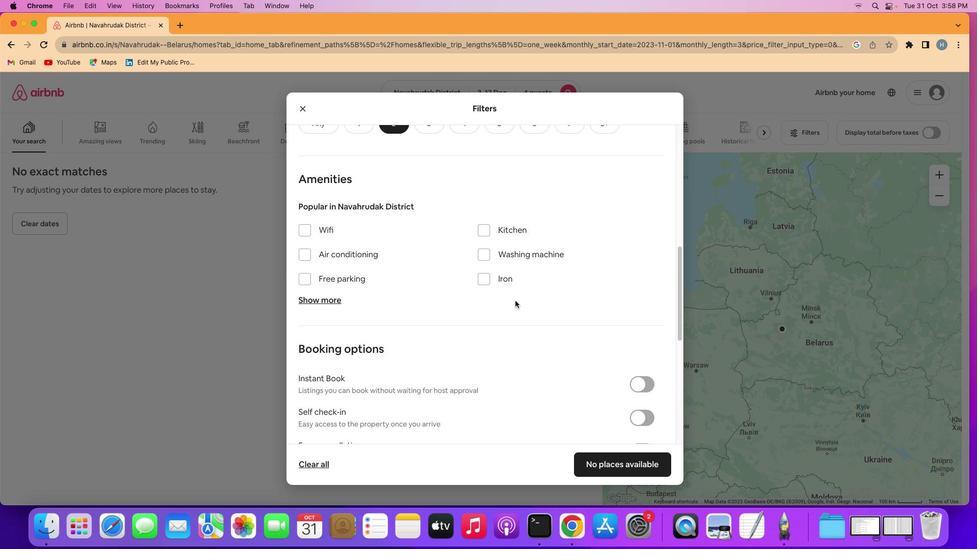 
Action: Mouse scrolled (516, 301) with delta (1, 0)
Screenshot: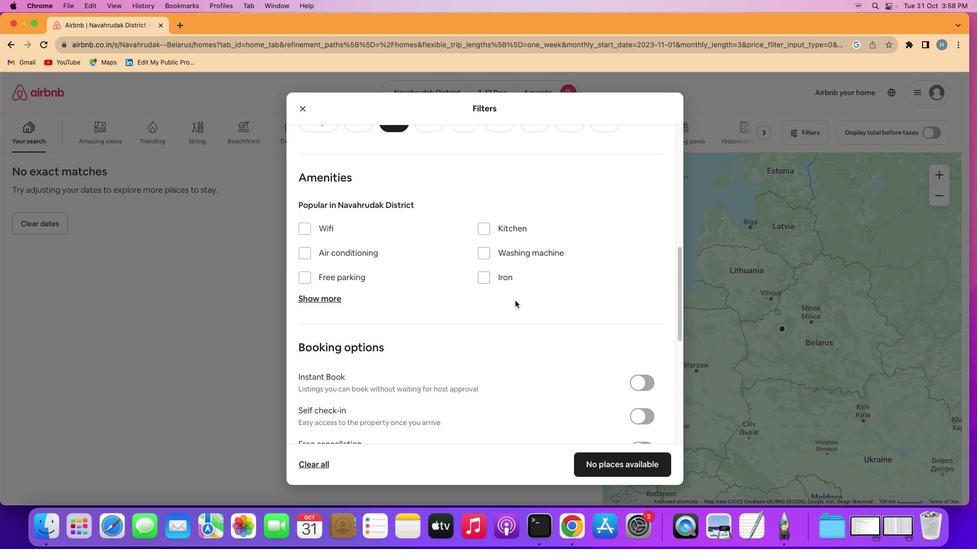 
Action: Mouse scrolled (516, 301) with delta (1, 0)
Screenshot: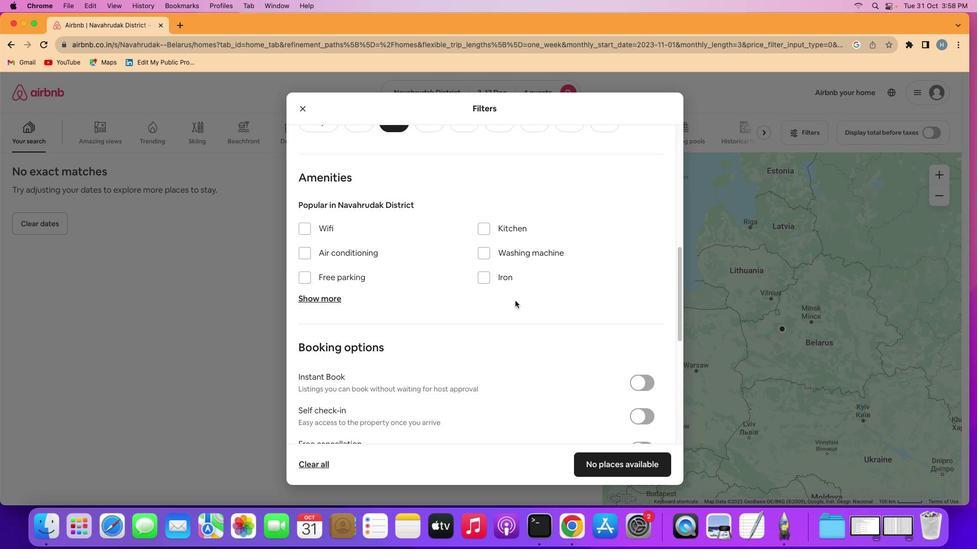 
Action: Mouse scrolled (516, 301) with delta (1, 0)
Screenshot: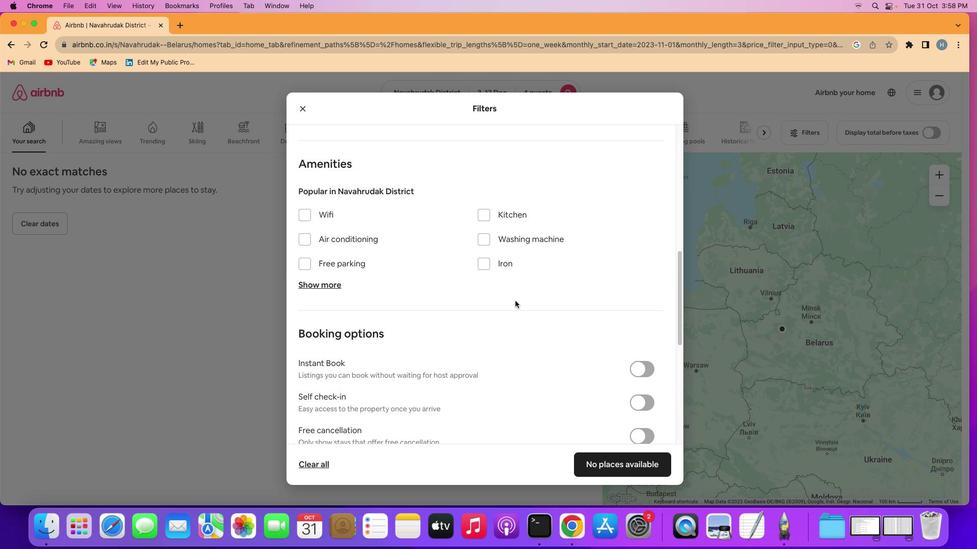 
Action: Mouse scrolled (516, 301) with delta (1, 0)
Screenshot: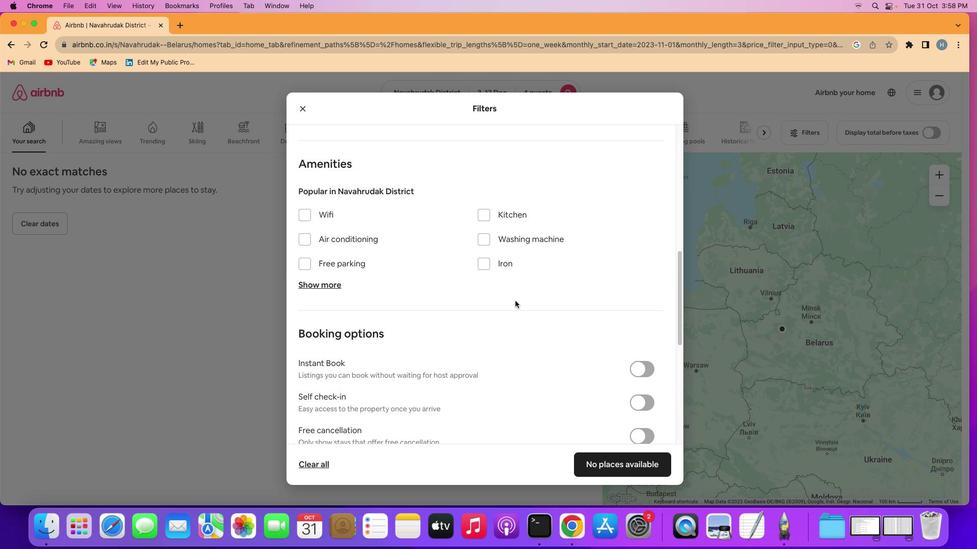 
Action: Mouse scrolled (516, 301) with delta (1, 0)
Screenshot: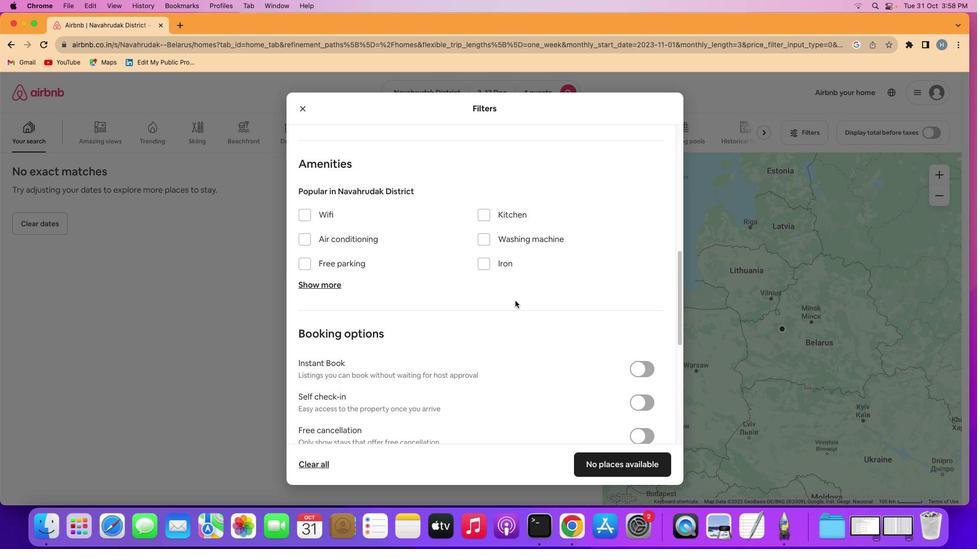 
Action: Mouse scrolled (516, 301) with delta (1, 0)
Screenshot: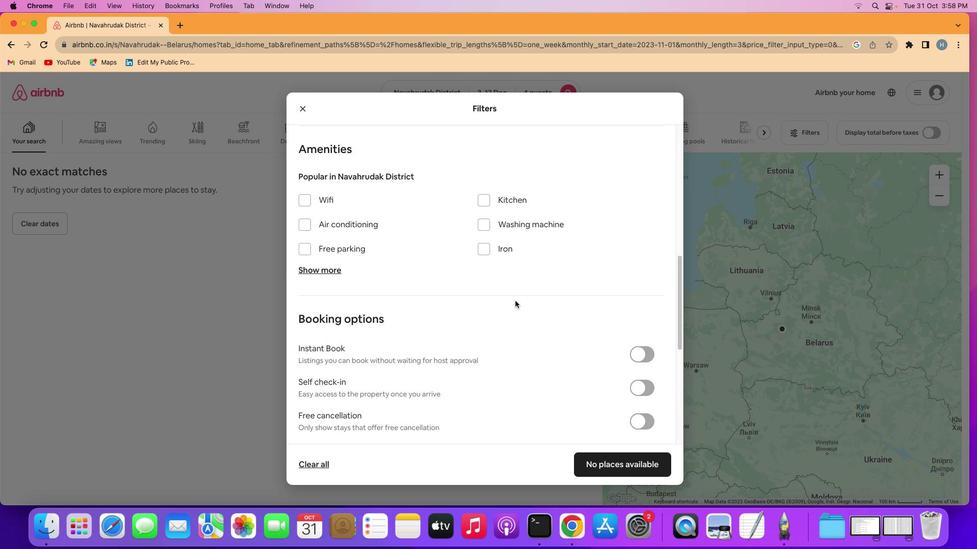 
Action: Mouse scrolled (516, 301) with delta (1, 0)
Screenshot: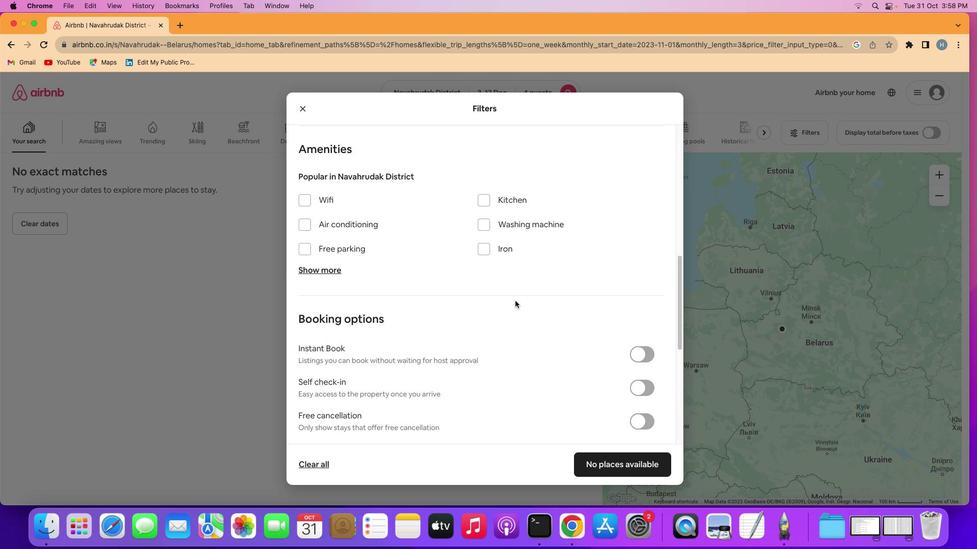 
Action: Mouse scrolled (516, 301) with delta (1, 0)
Screenshot: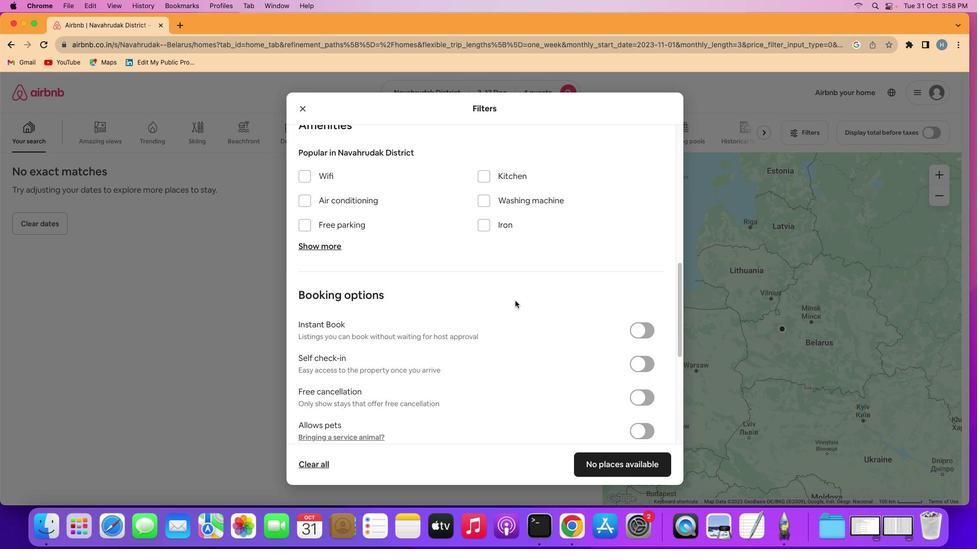 
Action: Mouse scrolled (516, 301) with delta (1, 0)
Screenshot: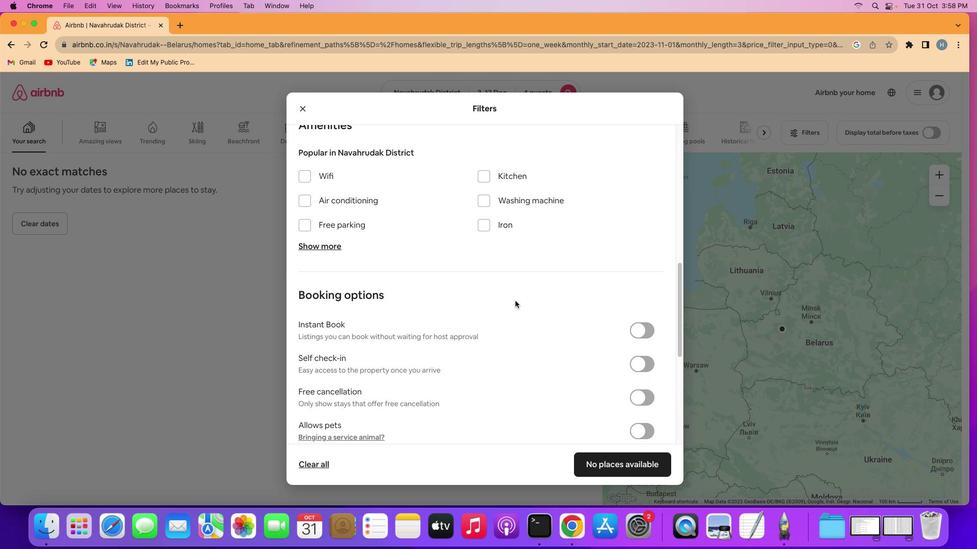 
Action: Mouse scrolled (516, 301) with delta (1, 0)
Screenshot: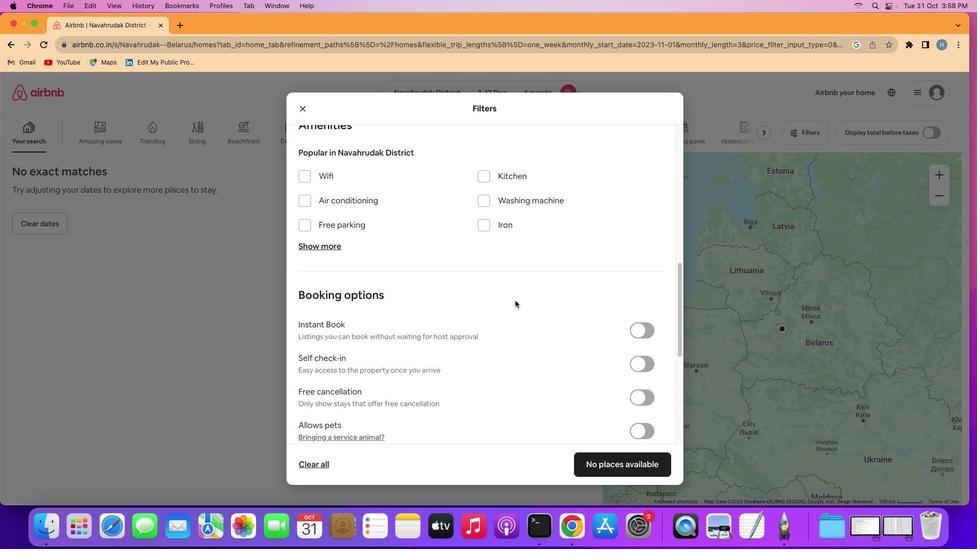 
Action: Mouse moved to (514, 201)
Screenshot: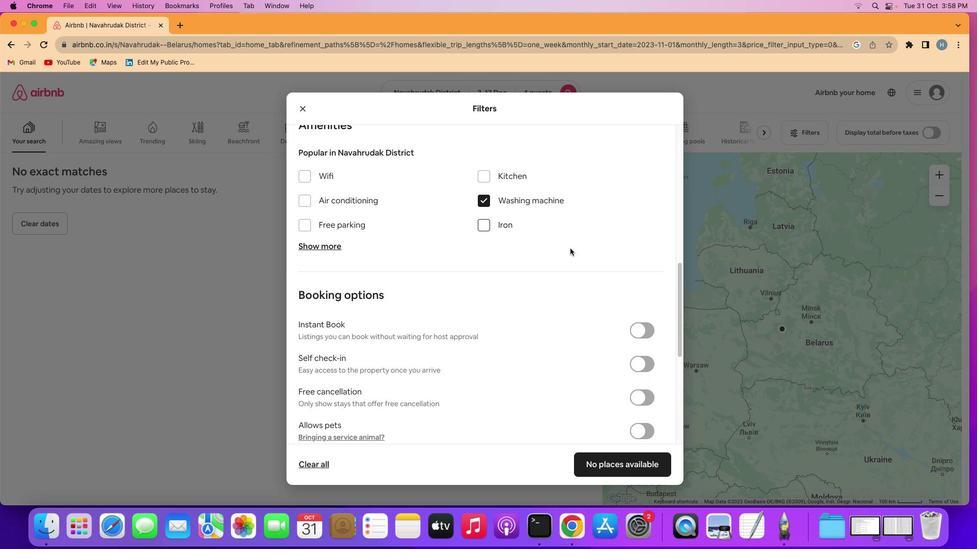 
Action: Mouse pressed left at (514, 201)
Screenshot: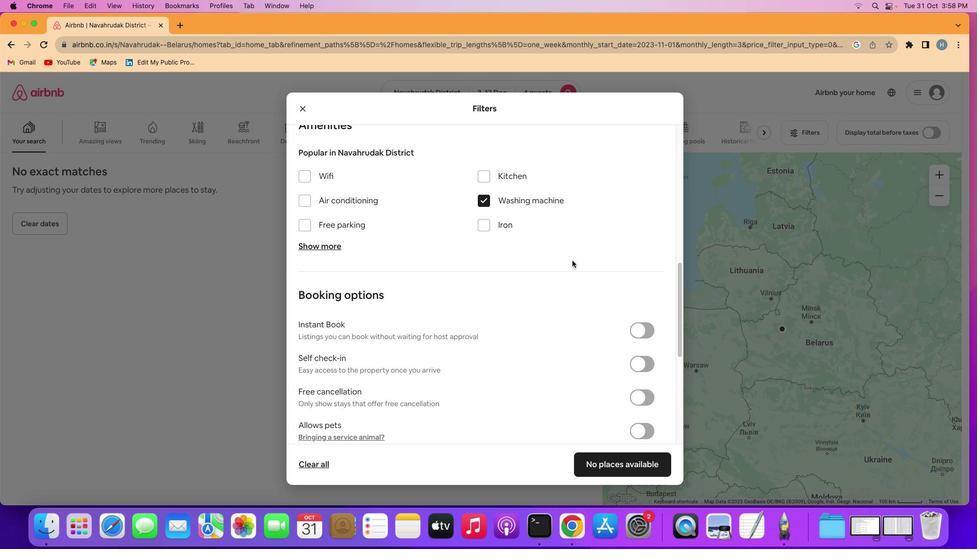 
Action: Mouse moved to (574, 262)
Screenshot: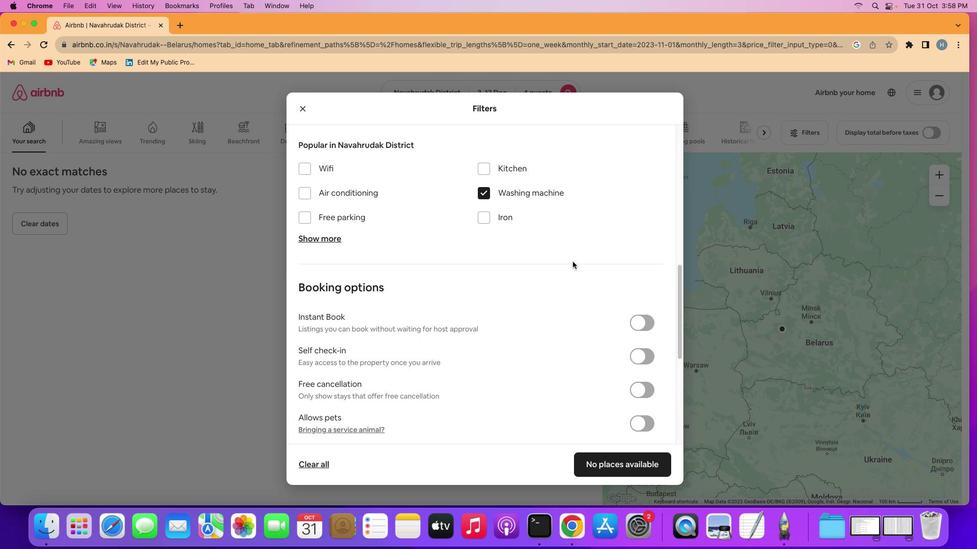 
Action: Mouse scrolled (574, 262) with delta (1, 0)
Screenshot: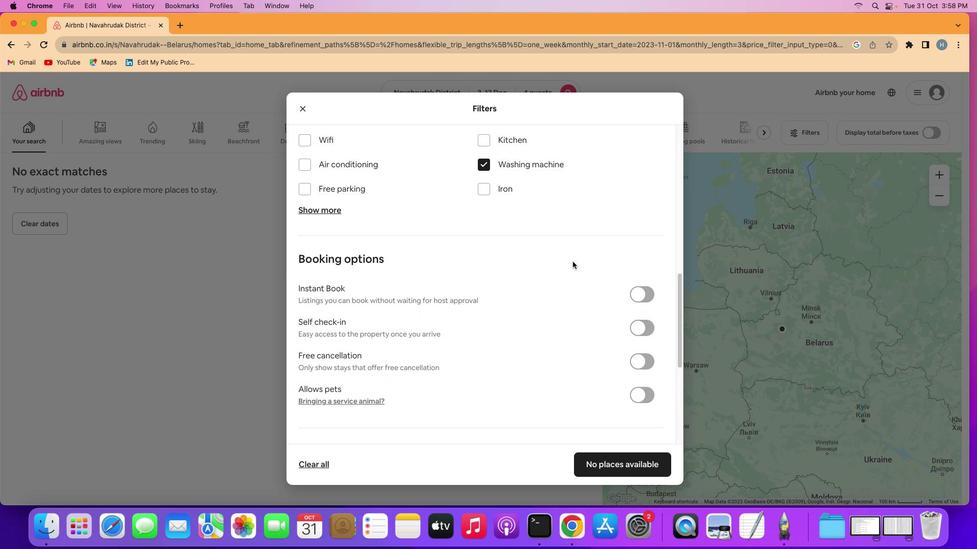 
Action: Mouse scrolled (574, 262) with delta (1, 0)
Screenshot: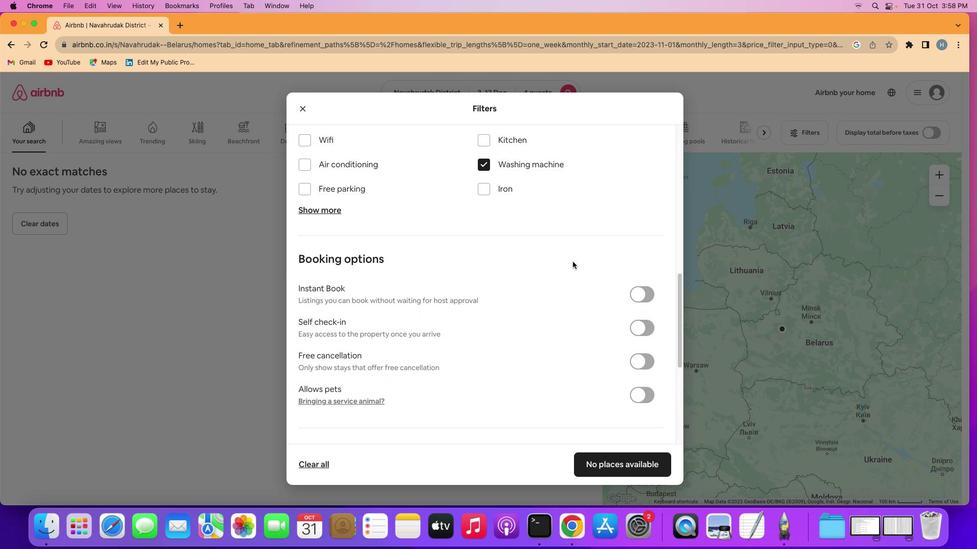 
Action: Mouse scrolled (574, 262) with delta (1, 0)
Screenshot: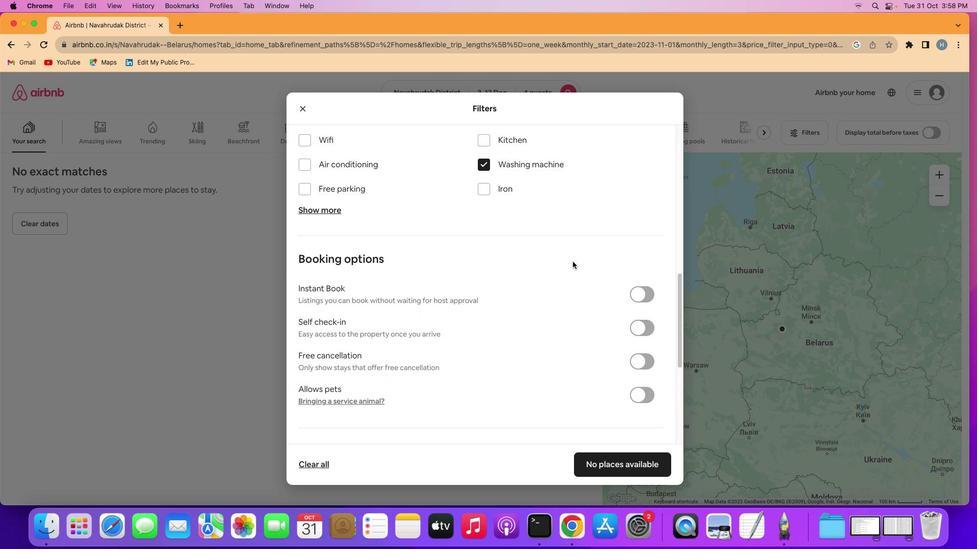 
Action: Mouse scrolled (574, 262) with delta (1, 0)
Screenshot: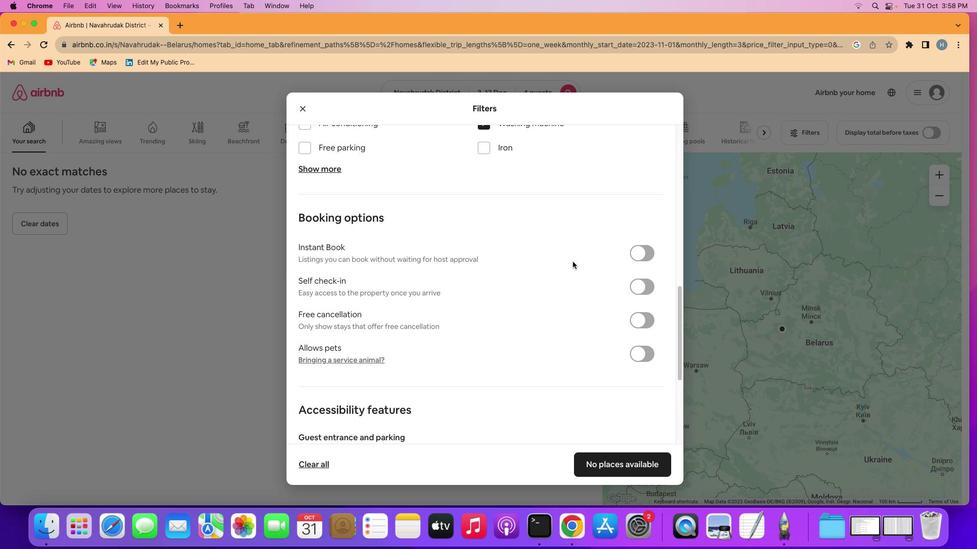 
Action: Mouse scrolled (574, 262) with delta (1, 0)
Screenshot: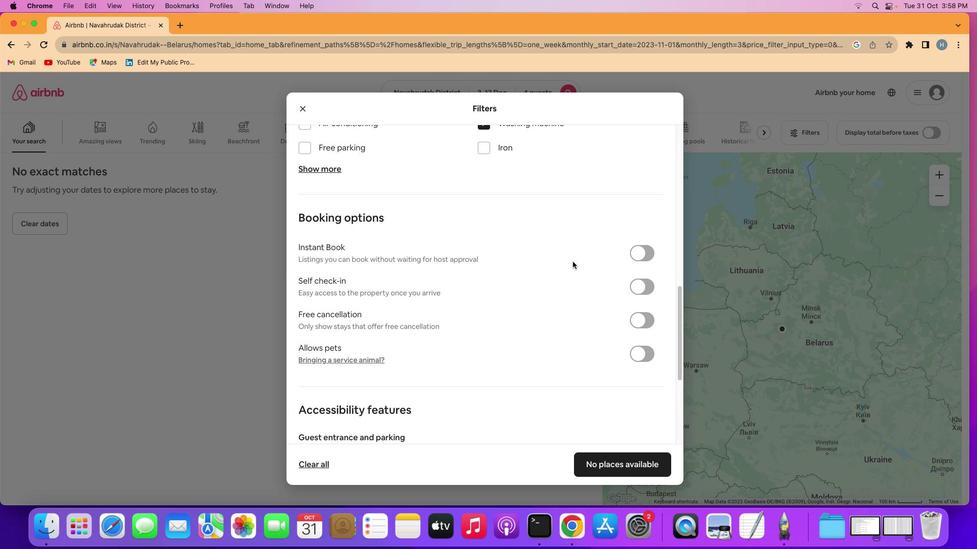
Action: Mouse scrolled (574, 262) with delta (1, 0)
Screenshot: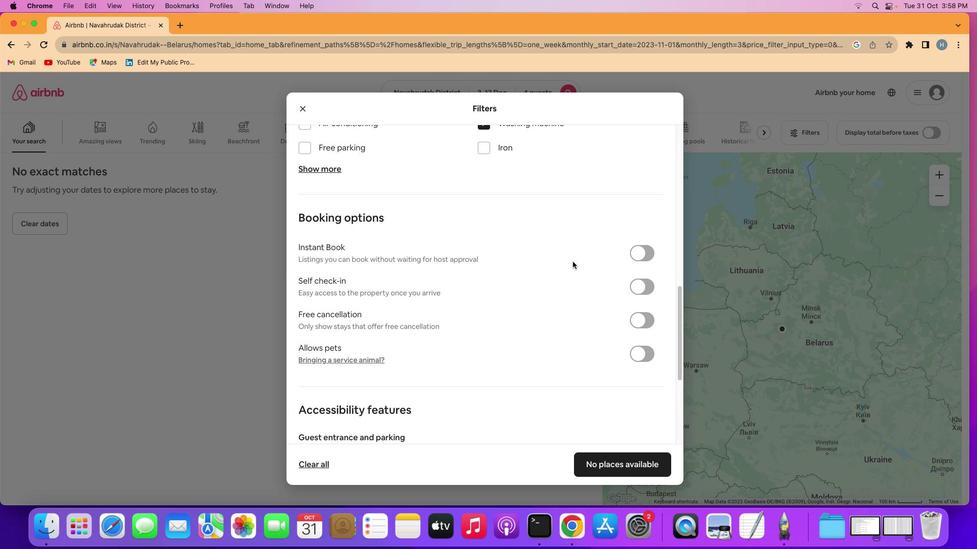 
Action: Mouse scrolled (574, 262) with delta (1, 0)
Screenshot: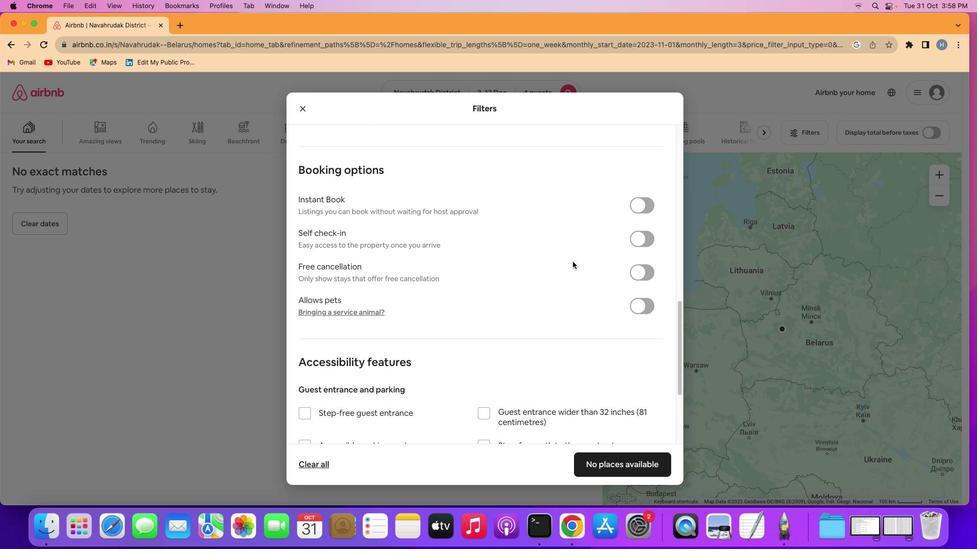 
Action: Mouse scrolled (574, 262) with delta (1, 0)
Screenshot: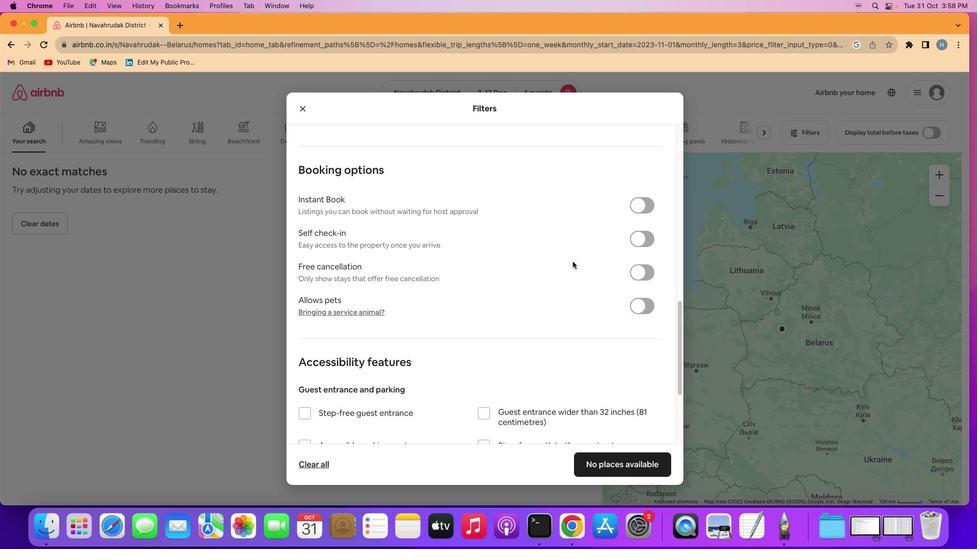 
Action: Mouse scrolled (574, 262) with delta (1, 0)
Screenshot: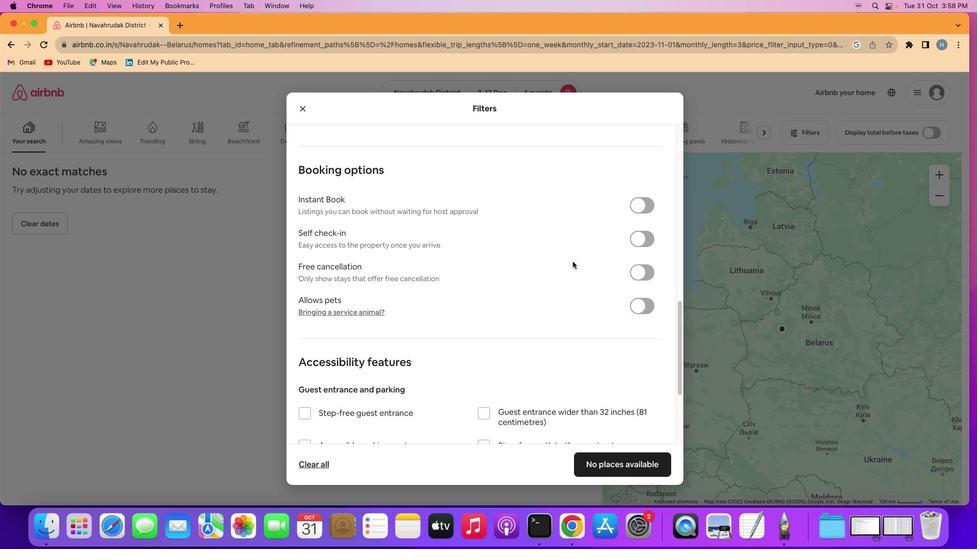 
Action: Mouse scrolled (574, 262) with delta (1, 0)
Screenshot: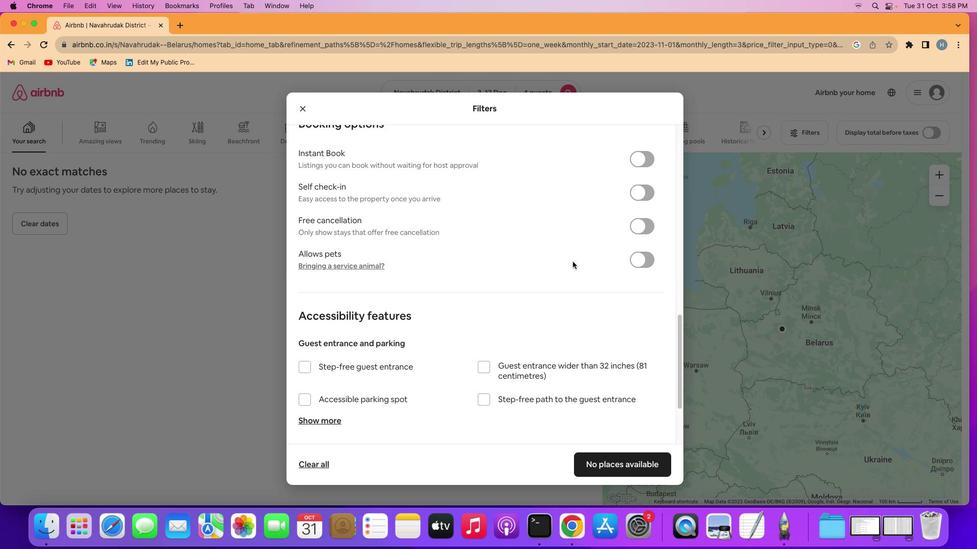 
Action: Mouse scrolled (574, 262) with delta (1, 0)
Screenshot: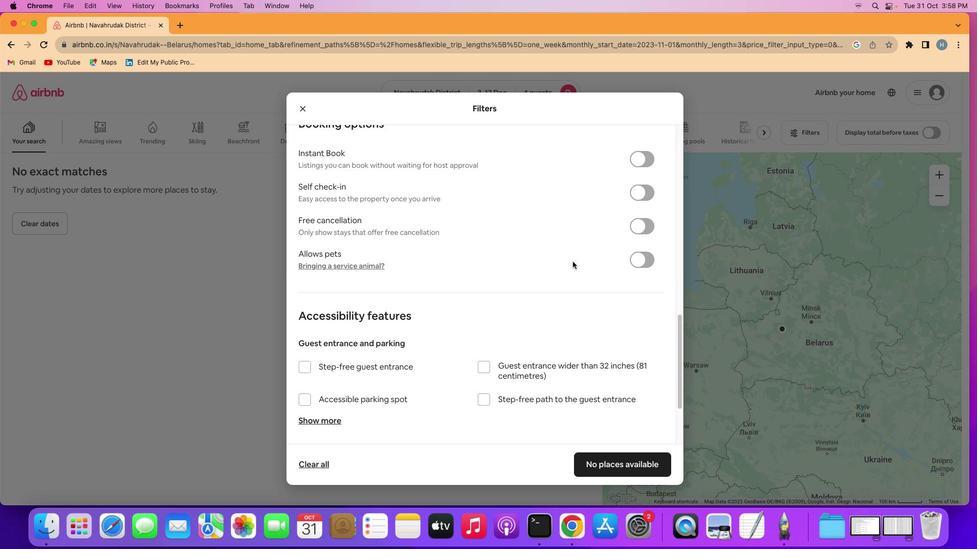 
Action: Mouse scrolled (574, 262) with delta (1, 0)
Screenshot: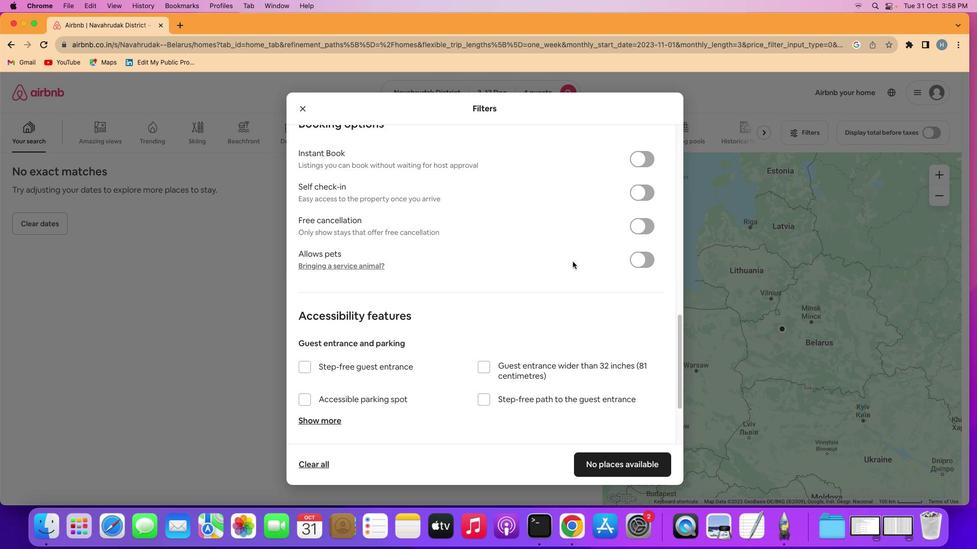 
Action: Mouse scrolled (574, 262) with delta (1, 0)
Screenshot: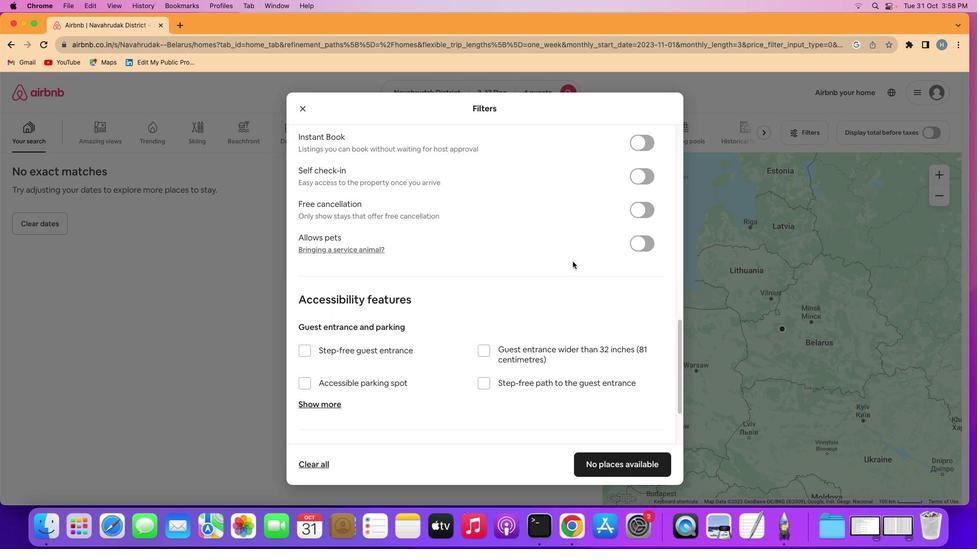 
Action: Mouse scrolled (574, 262) with delta (1, 0)
Screenshot: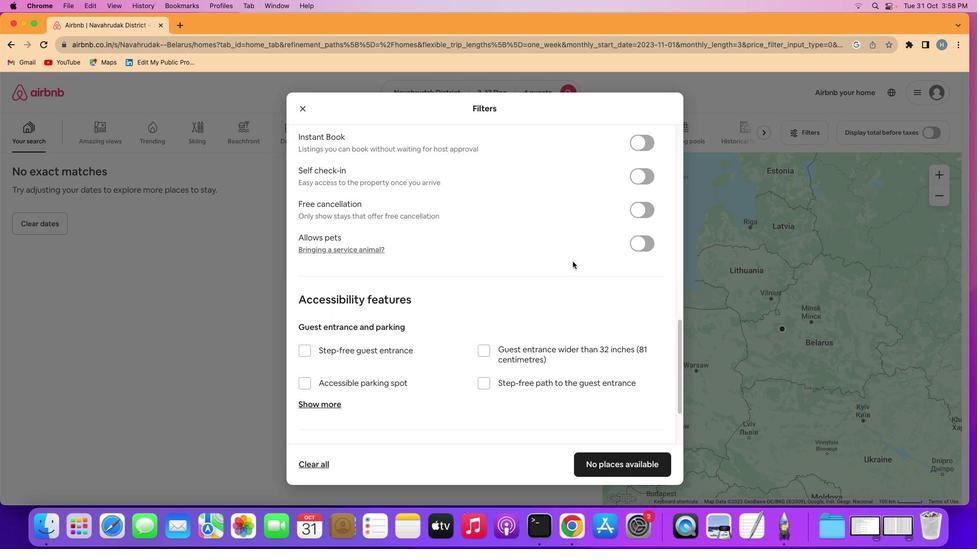 
Action: Mouse moved to (641, 183)
Screenshot: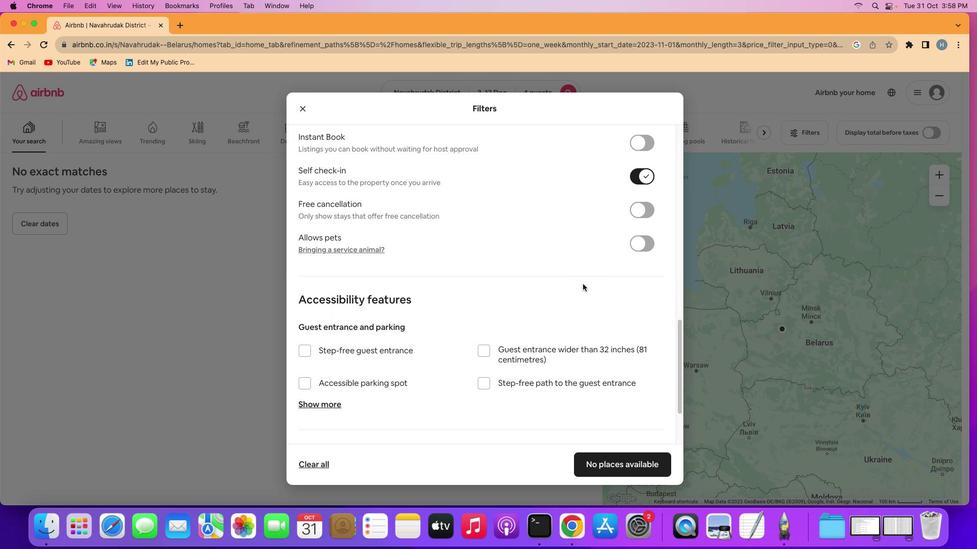 
Action: Mouse pressed left at (641, 183)
Screenshot: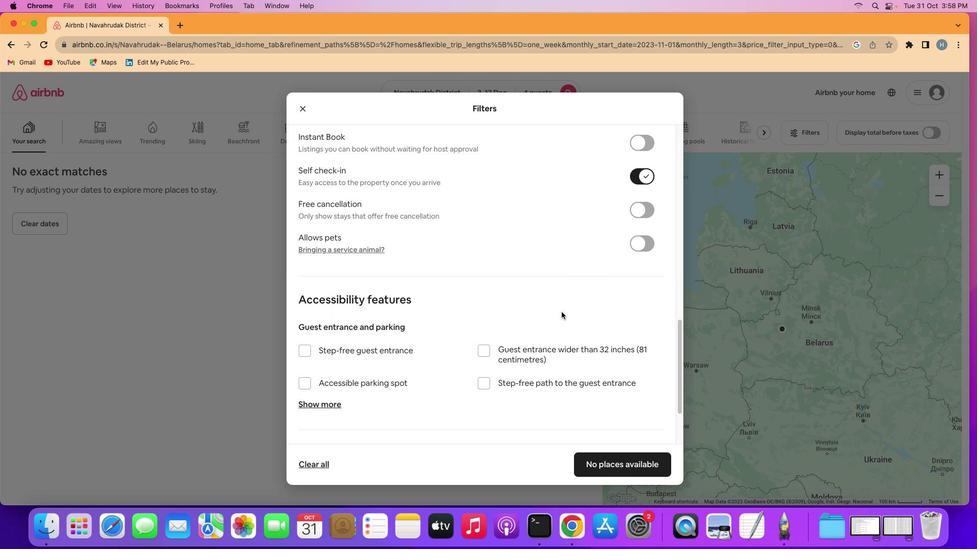 
Action: Mouse moved to (562, 313)
Screenshot: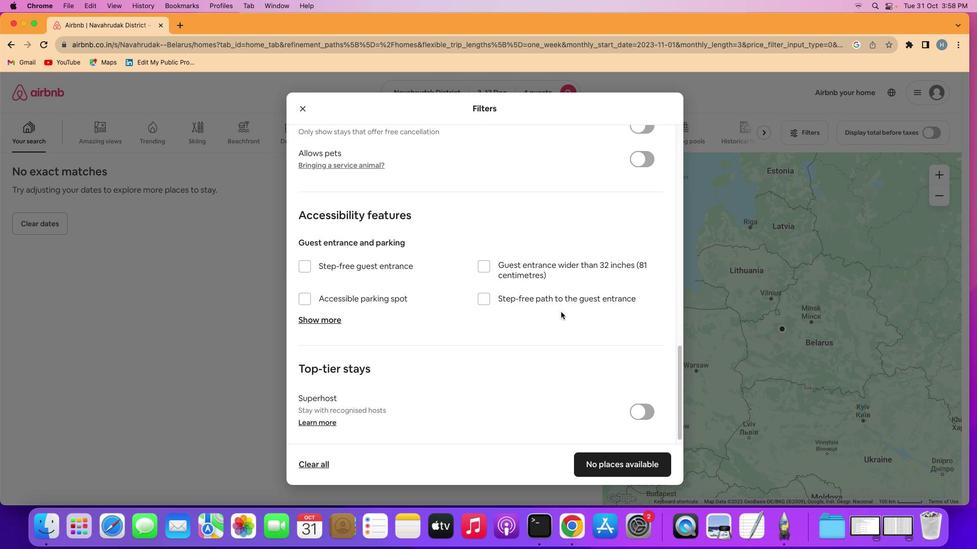 
Action: Mouse scrolled (562, 313) with delta (1, 0)
Screenshot: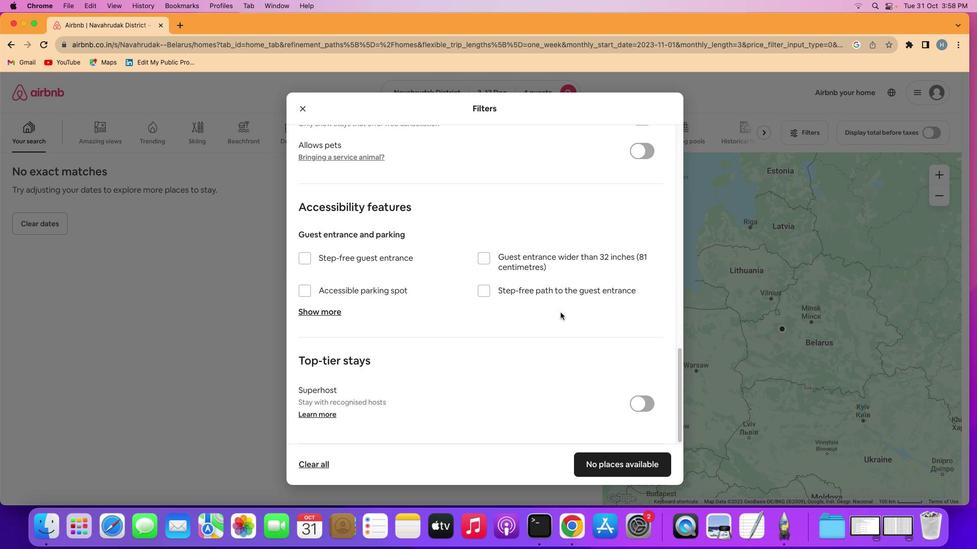 
Action: Mouse scrolled (562, 313) with delta (1, 0)
Screenshot: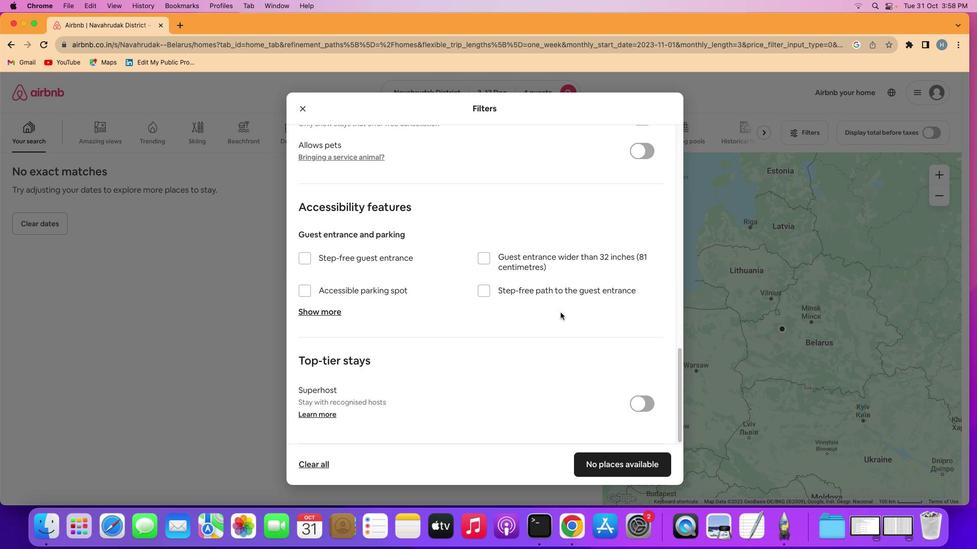 
Action: Mouse scrolled (562, 313) with delta (1, 0)
Screenshot: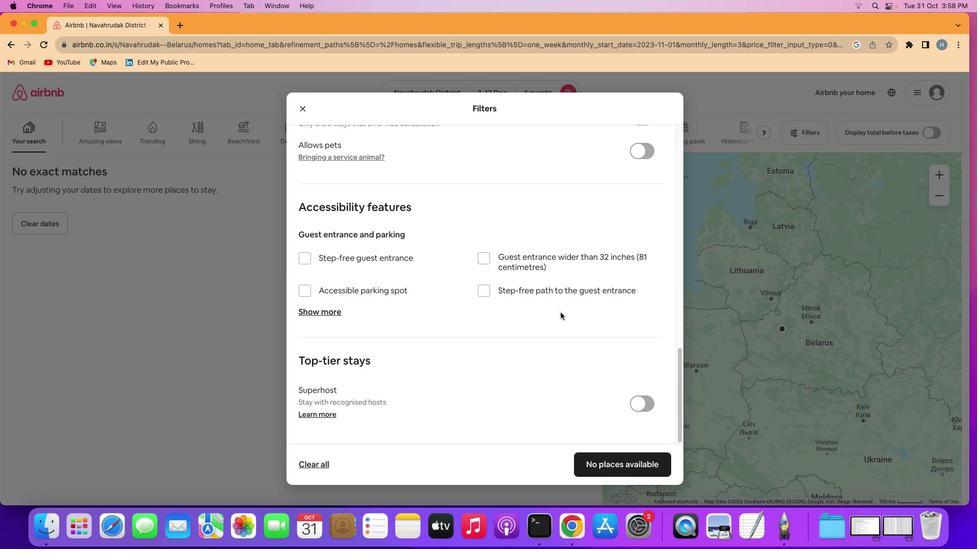 
Action: Mouse scrolled (562, 313) with delta (1, 0)
Screenshot: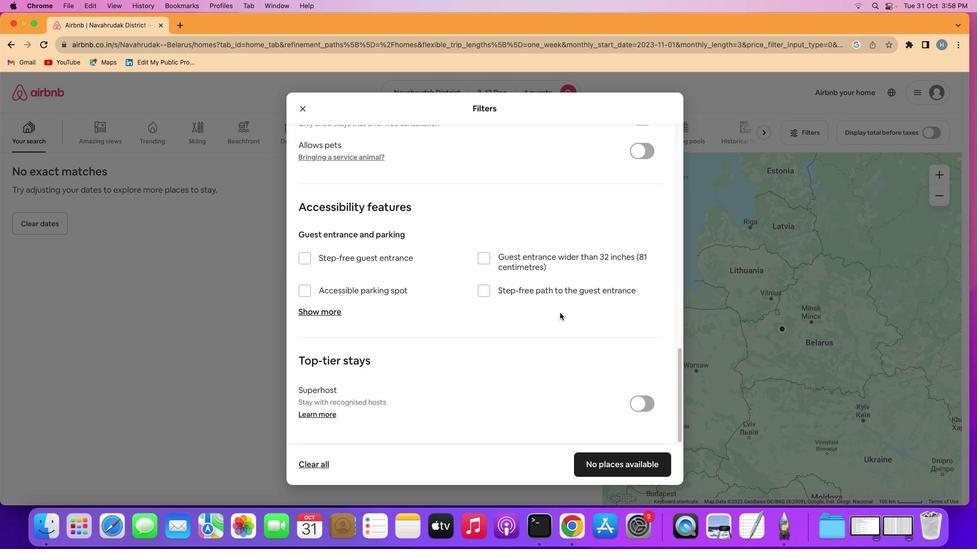 
Action: Mouse scrolled (562, 313) with delta (1, 0)
Screenshot: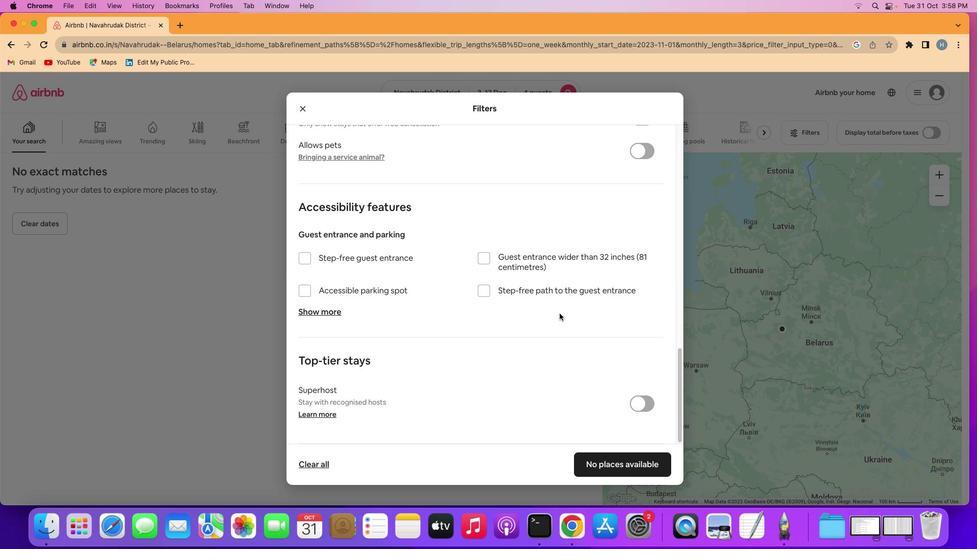 
Action: Mouse moved to (560, 314)
Screenshot: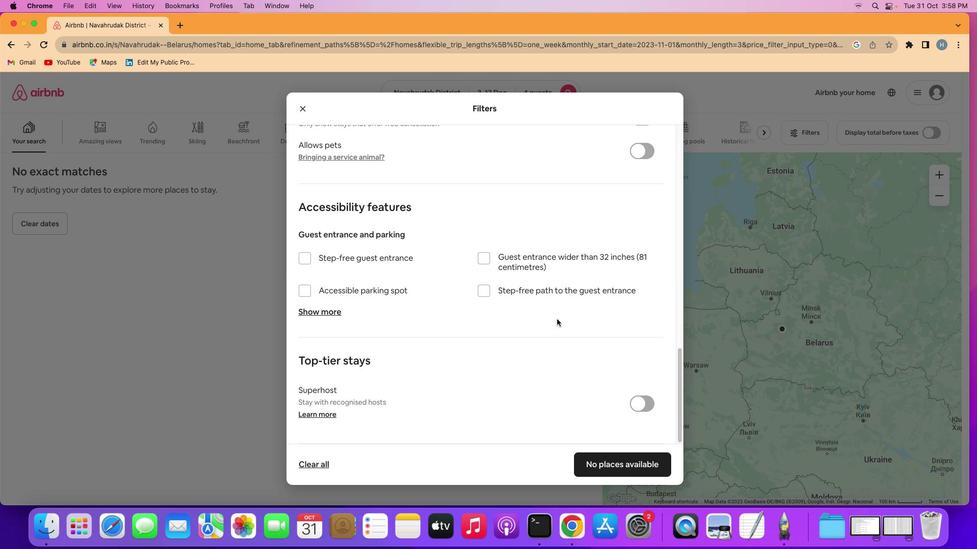 
Action: Mouse scrolled (560, 314) with delta (1, 0)
Screenshot: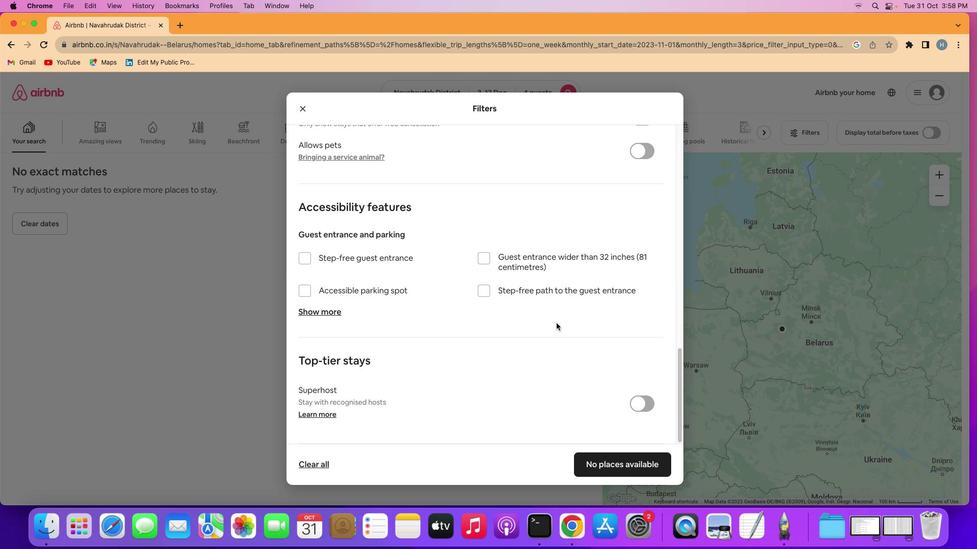 
Action: Mouse moved to (560, 314)
Screenshot: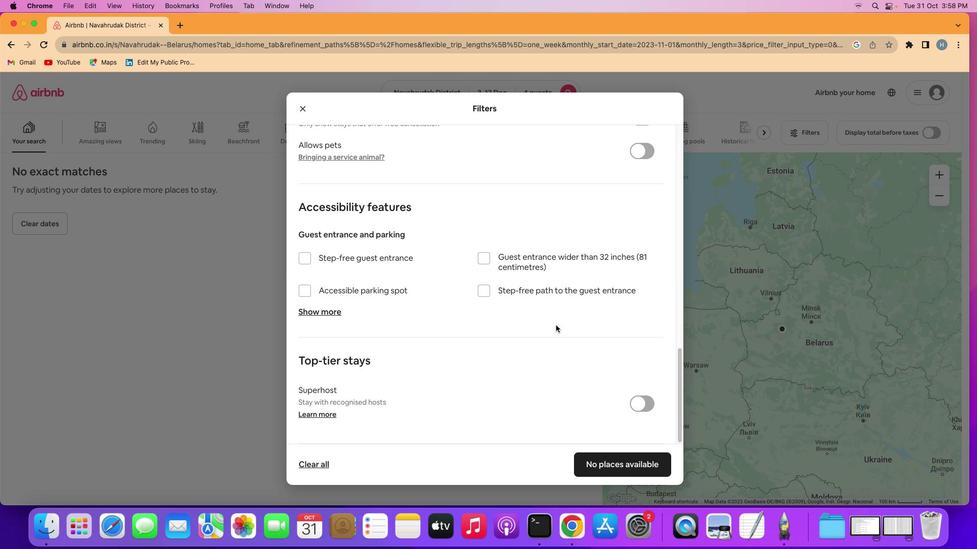 
Action: Mouse scrolled (560, 314) with delta (1, 0)
Screenshot: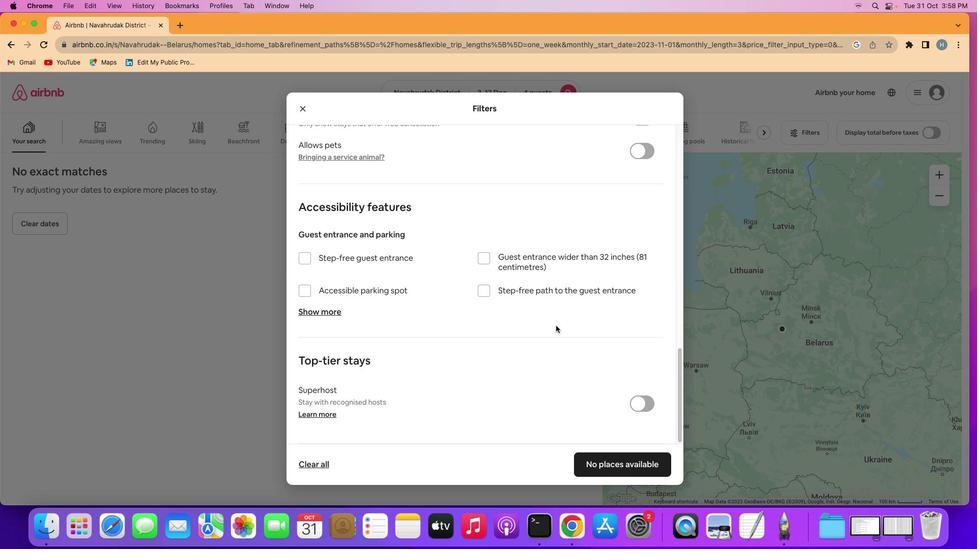 
Action: Mouse scrolled (560, 314) with delta (1, 0)
Screenshot: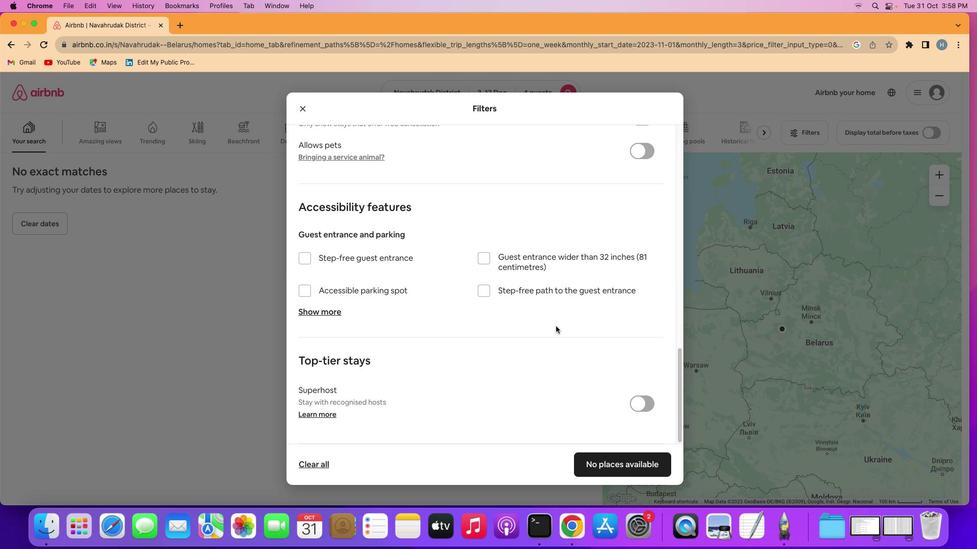 
Action: Mouse scrolled (560, 314) with delta (1, 0)
Screenshot: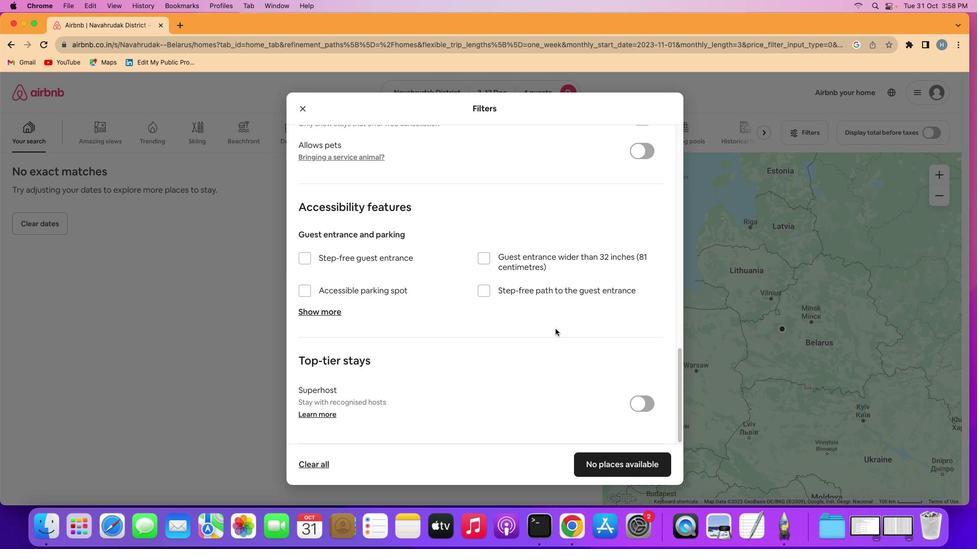 
Action: Mouse moved to (556, 328)
Screenshot: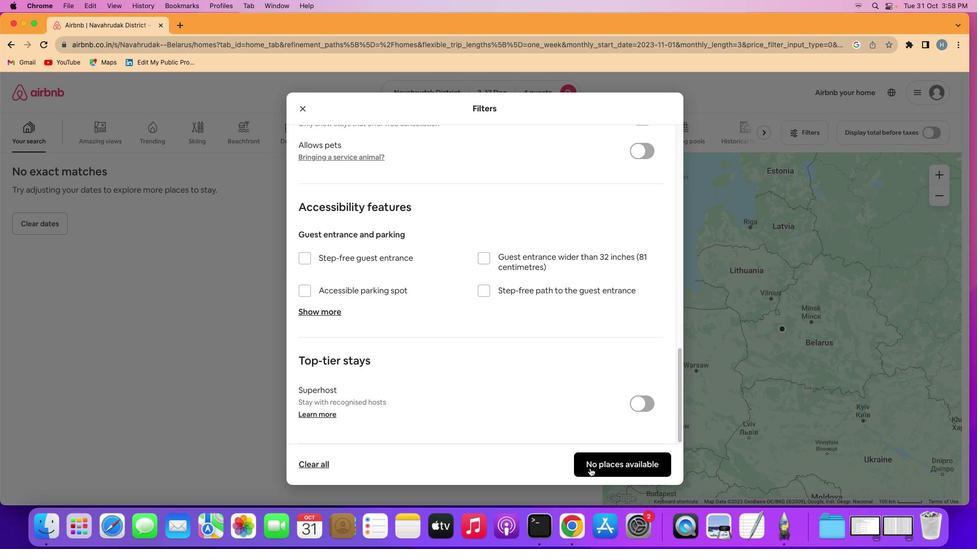 
Action: Mouse scrolled (556, 328) with delta (1, 0)
Screenshot: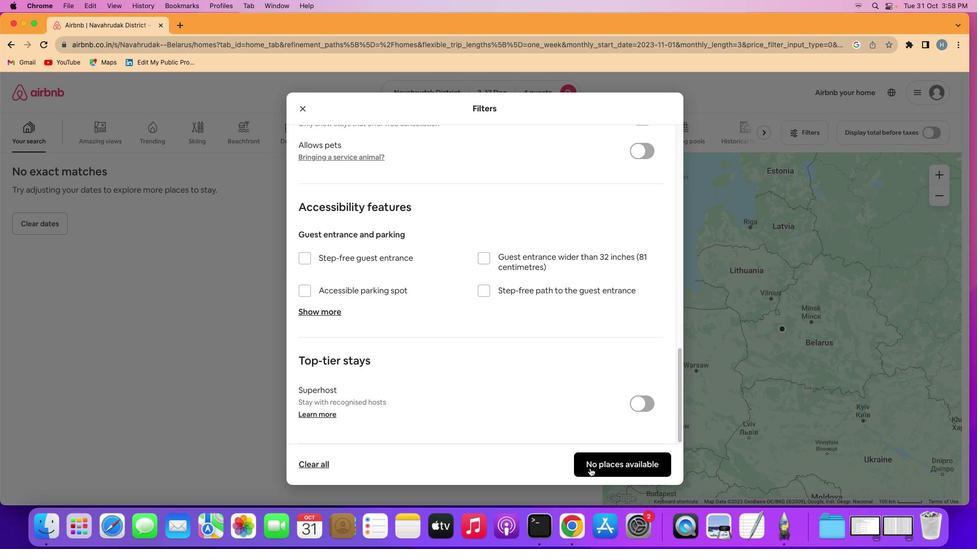
Action: Mouse moved to (556, 329)
Screenshot: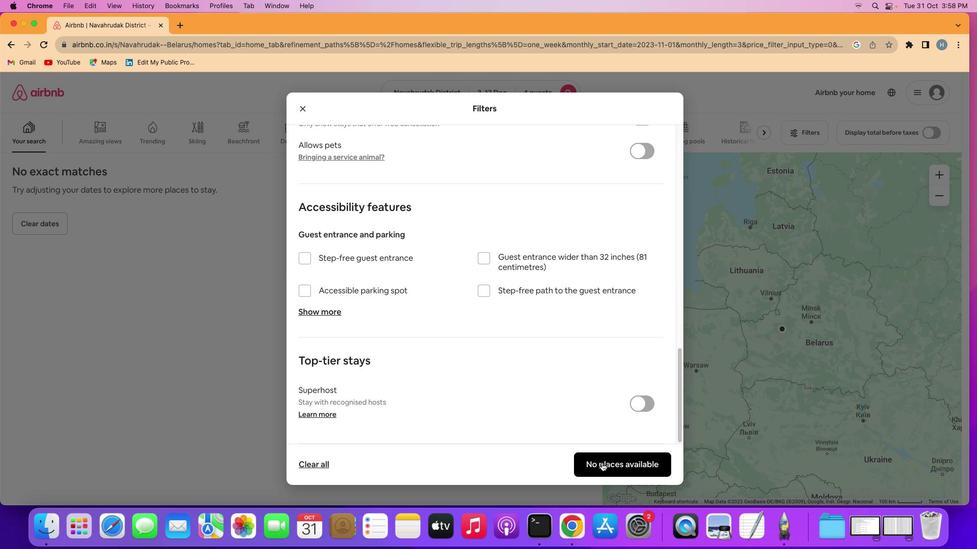 
Action: Mouse scrolled (556, 329) with delta (1, 0)
Screenshot: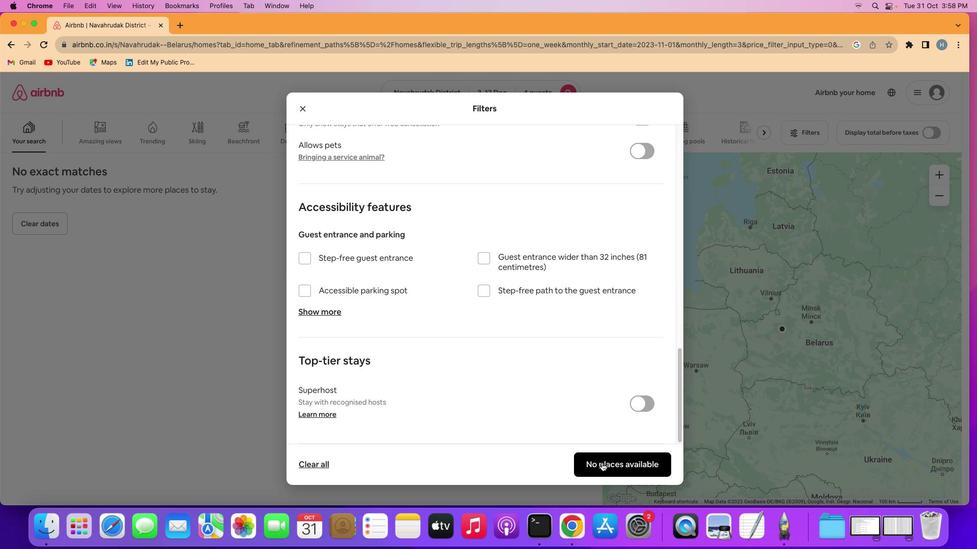 
Action: Mouse moved to (556, 331)
Screenshot: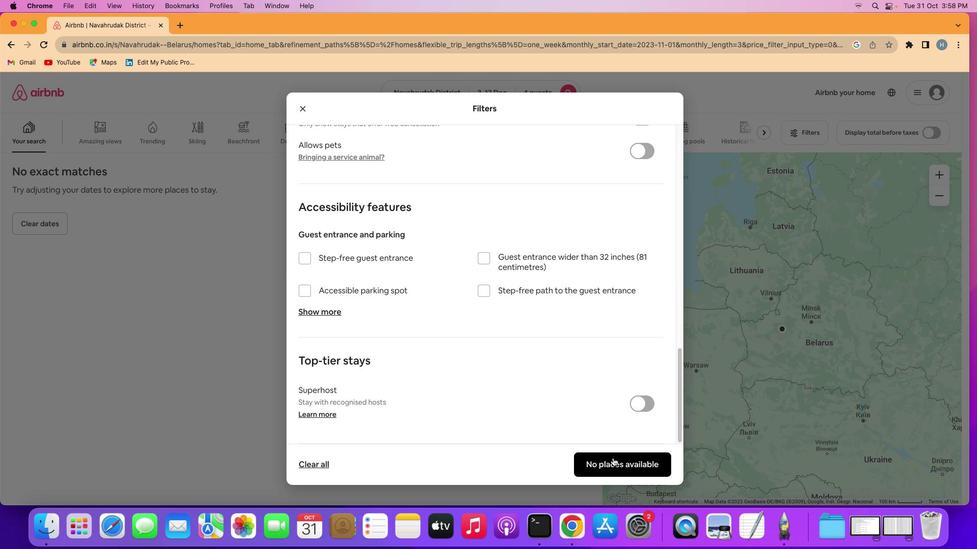 
Action: Mouse scrolled (556, 331) with delta (1, 0)
Screenshot: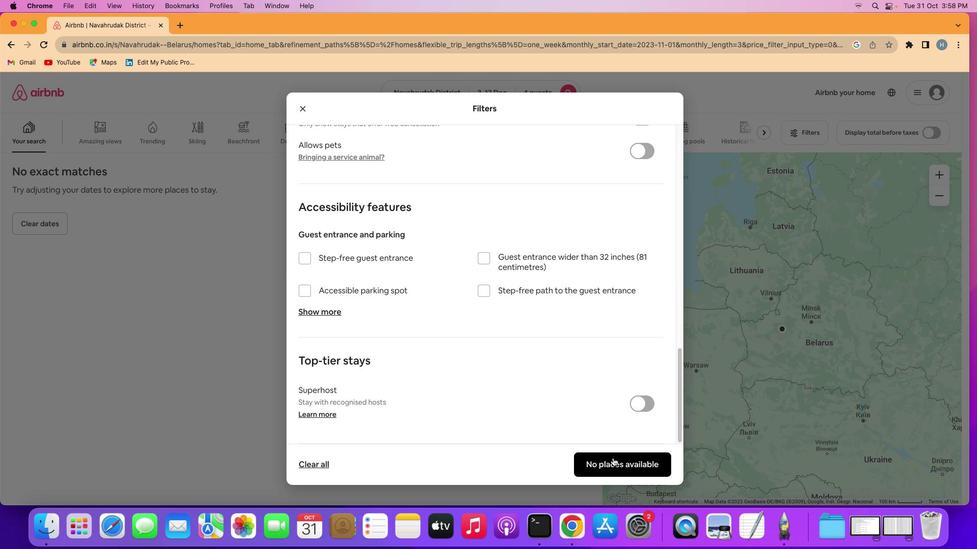 
Action: Mouse moved to (615, 458)
Screenshot: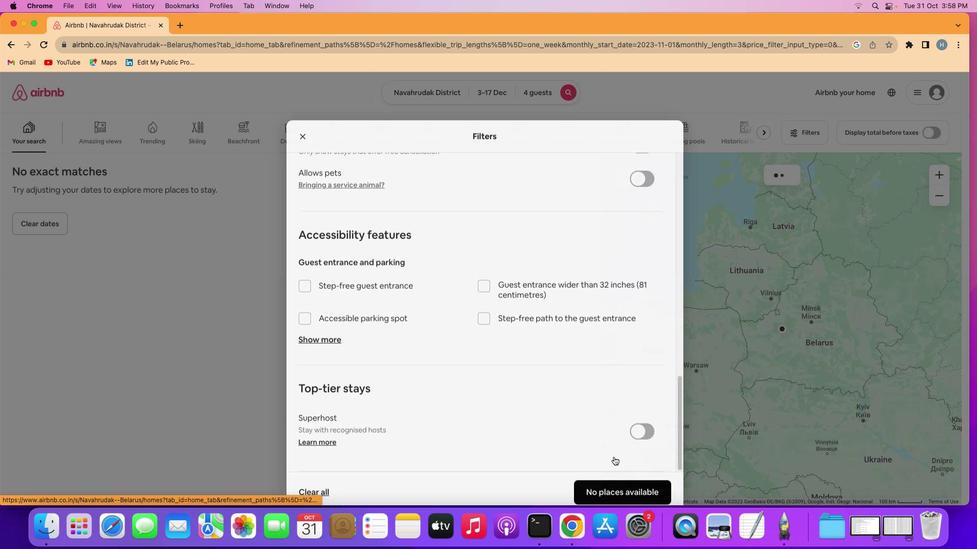 
Action: Mouse pressed left at (615, 458)
Screenshot: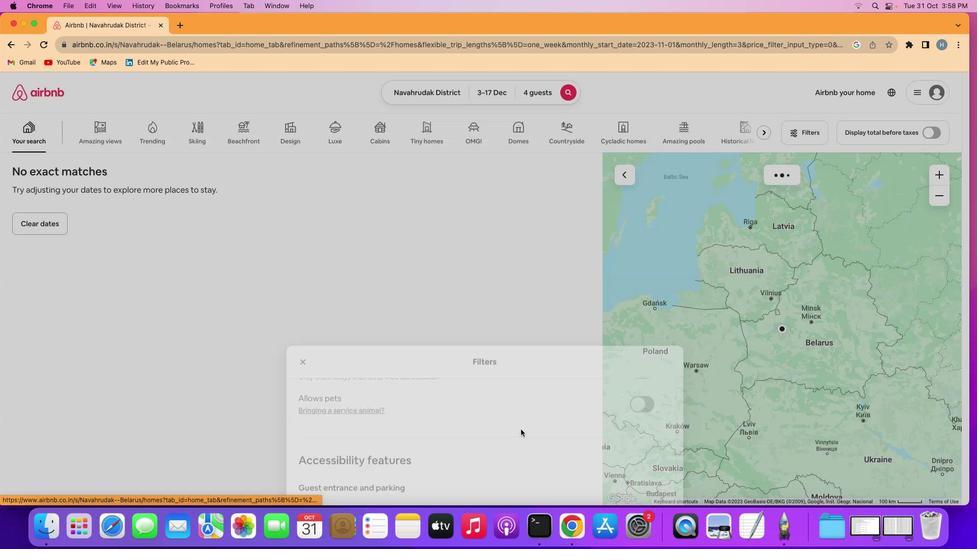 
Action: Mouse moved to (440, 406)
Screenshot: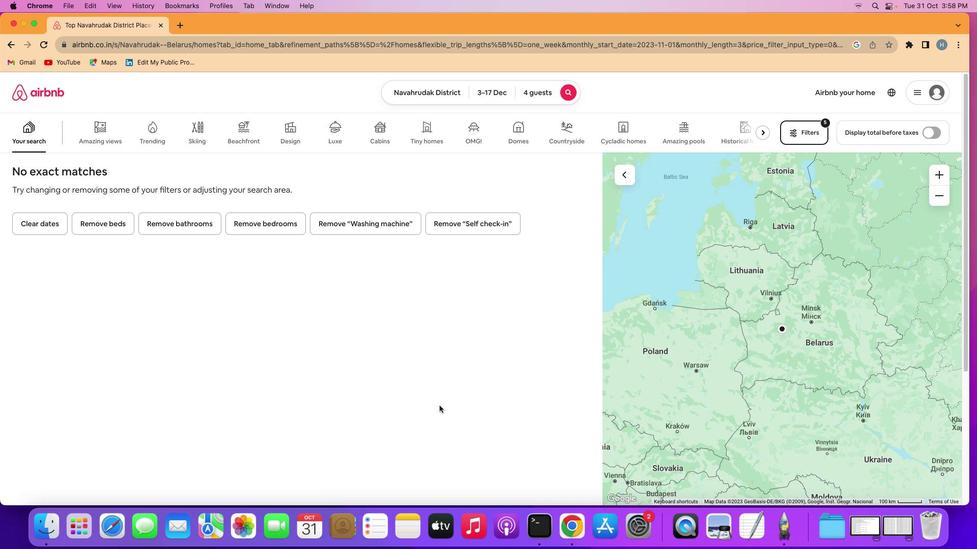 
